 Task: Create a rule from the Recommended list, Task Added to this Project -> add SubTasks in the project BoostTech with SubTasks Gather and Analyse Requirements , Design and Implement Solution , System Test and UAT , Release to Production / Go Live
Action: Mouse moved to (853, 472)
Screenshot: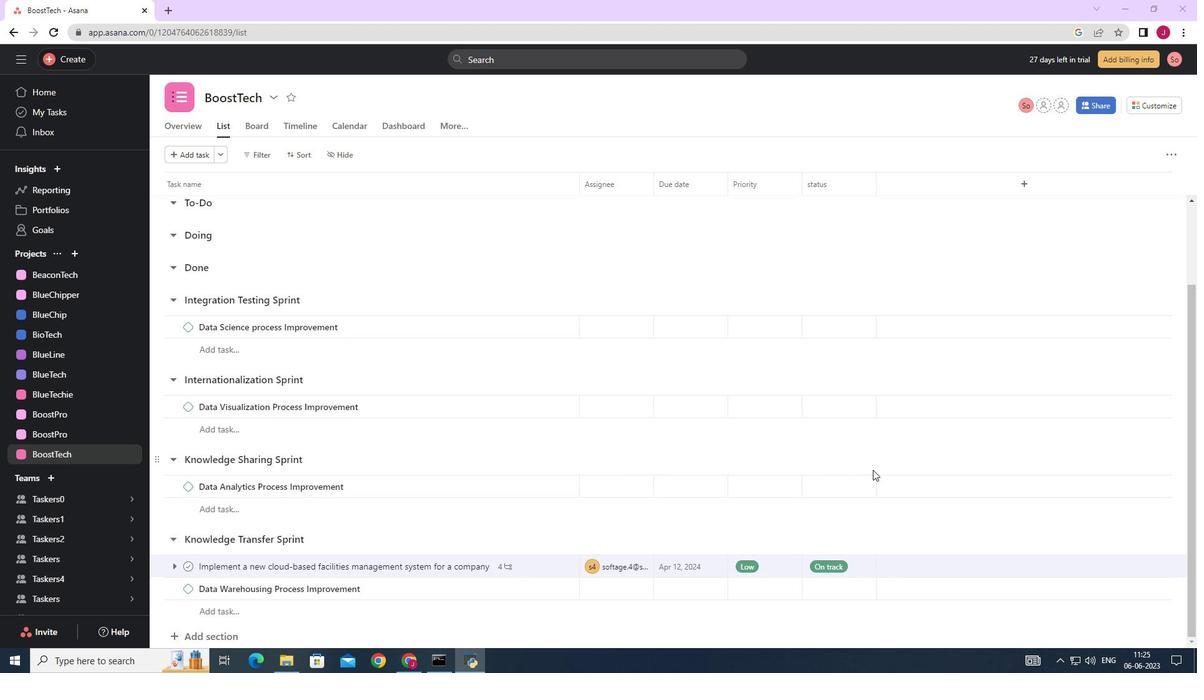 
Action: Mouse scrolled (853, 472) with delta (0, 0)
Screenshot: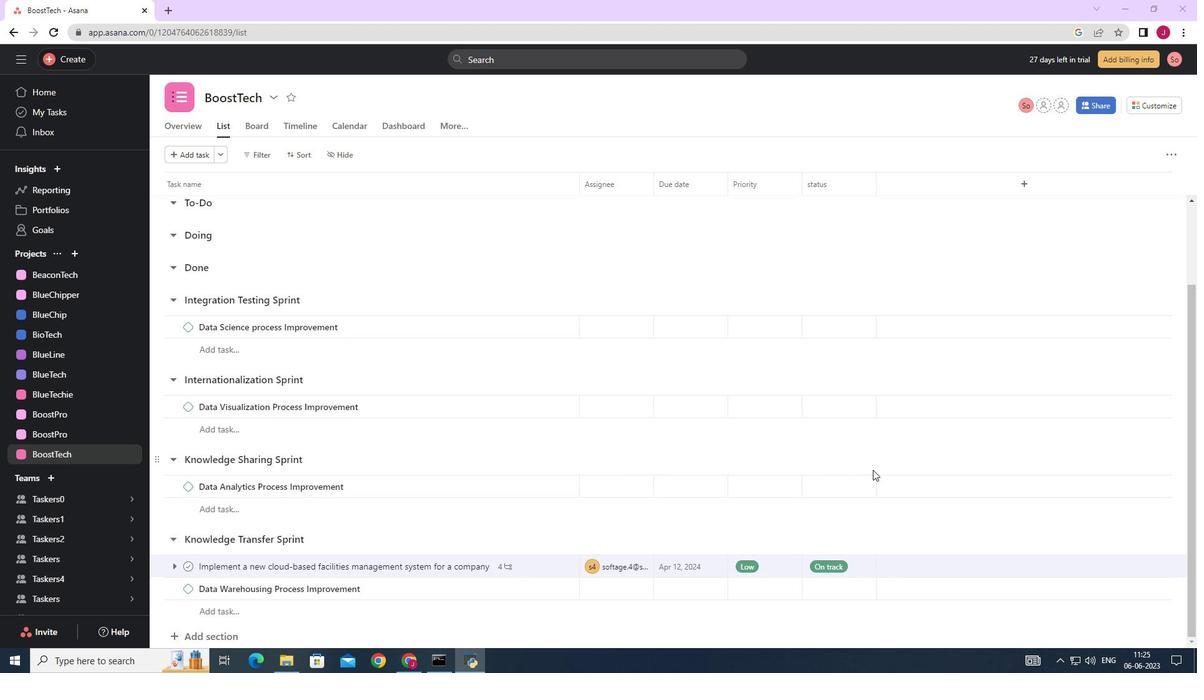 
Action: Mouse moved to (851, 474)
Screenshot: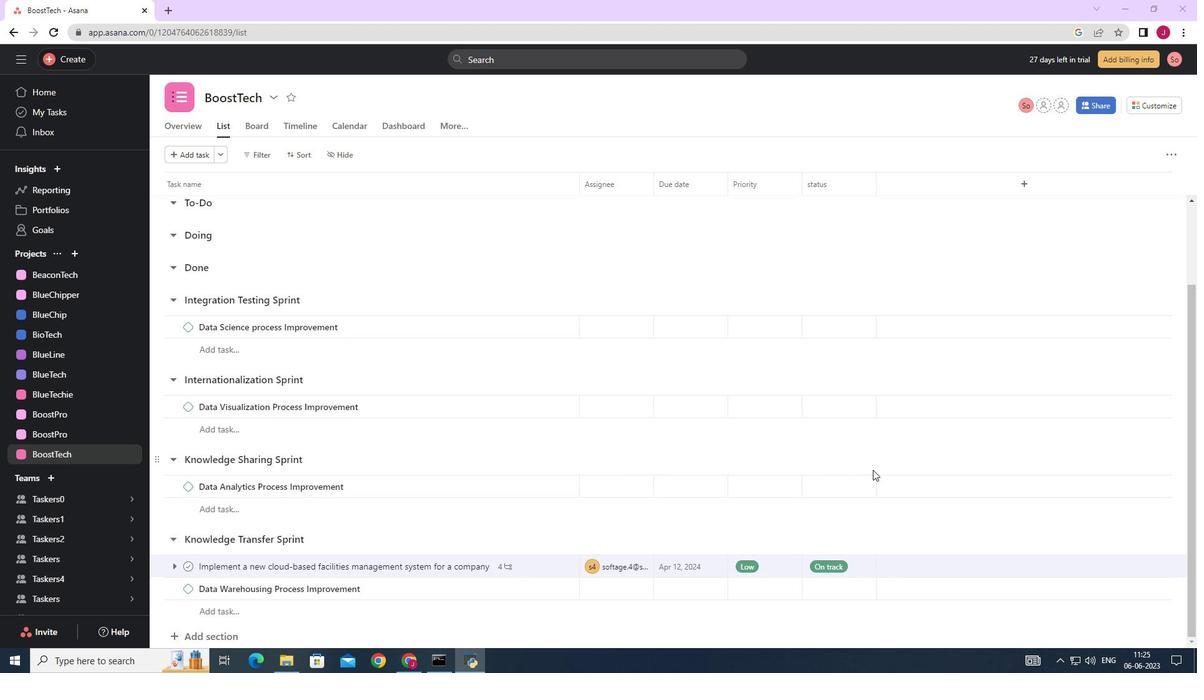 
Action: Mouse scrolled (851, 473) with delta (0, 0)
Screenshot: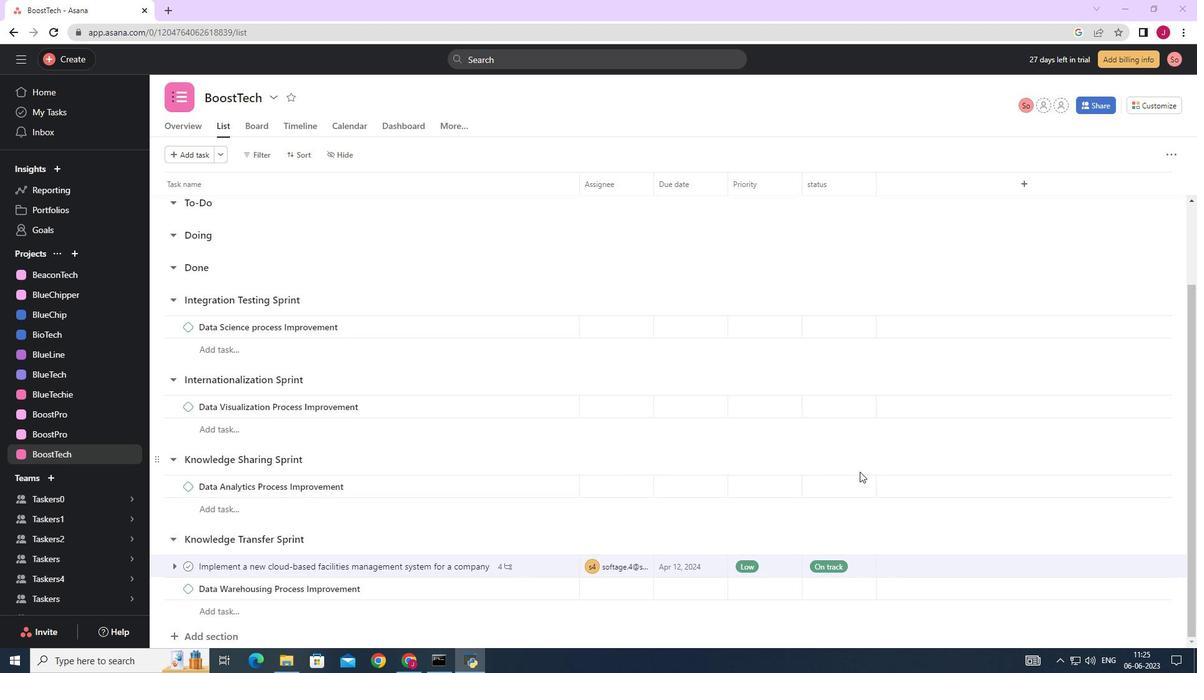 
Action: Mouse moved to (846, 475)
Screenshot: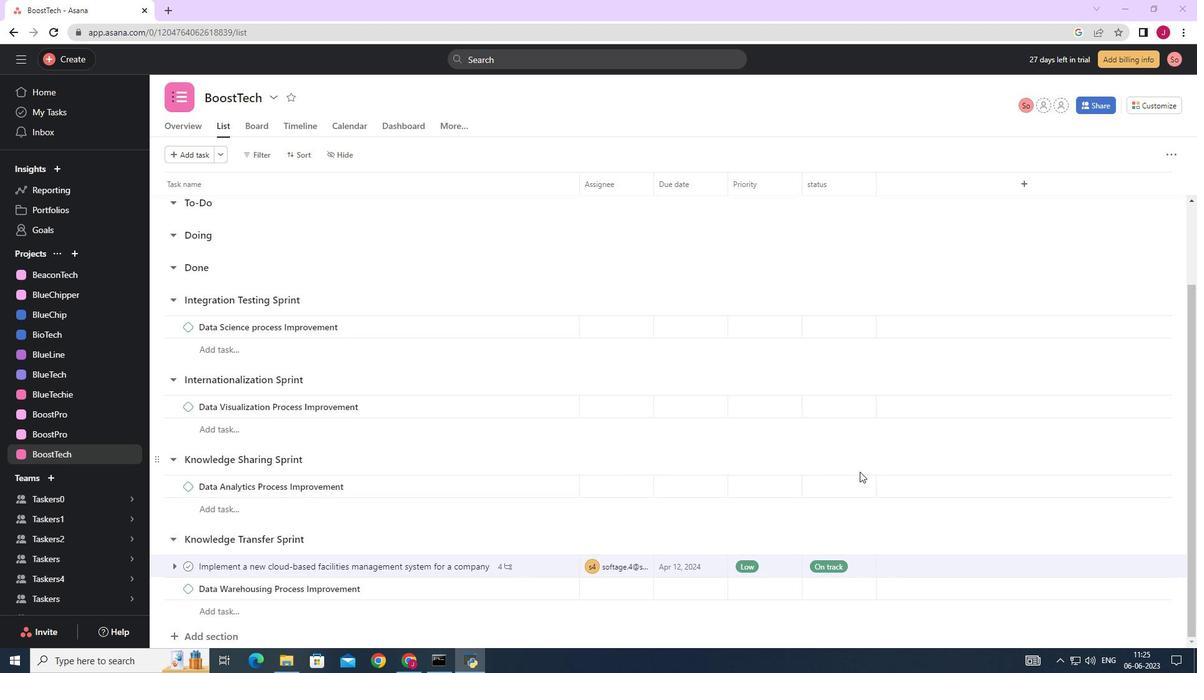 
Action: Mouse scrolled (846, 474) with delta (0, 0)
Screenshot: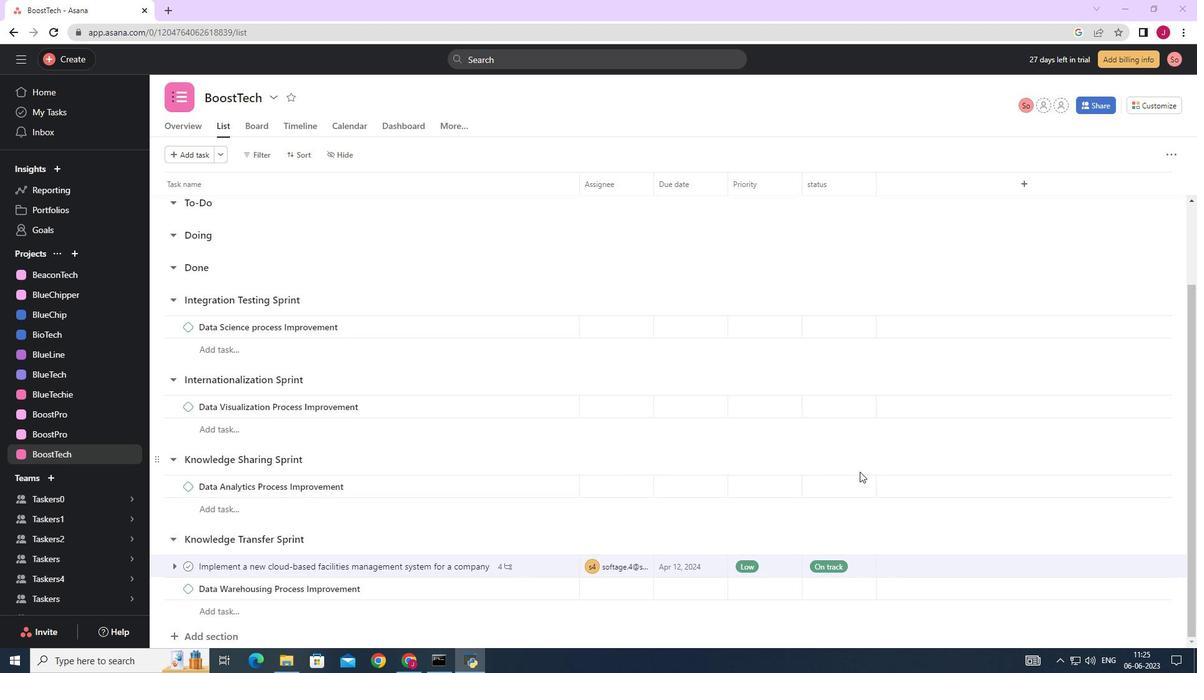 
Action: Mouse moved to (844, 475)
Screenshot: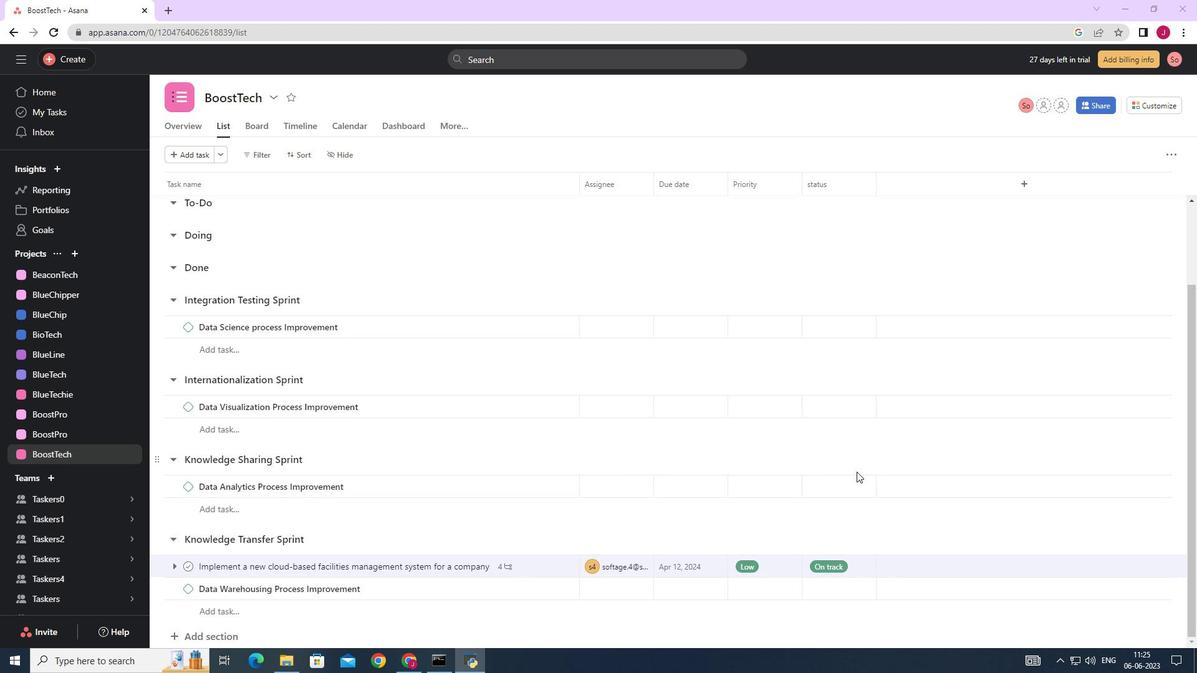 
Action: Mouse scrolled (844, 474) with delta (0, 0)
Screenshot: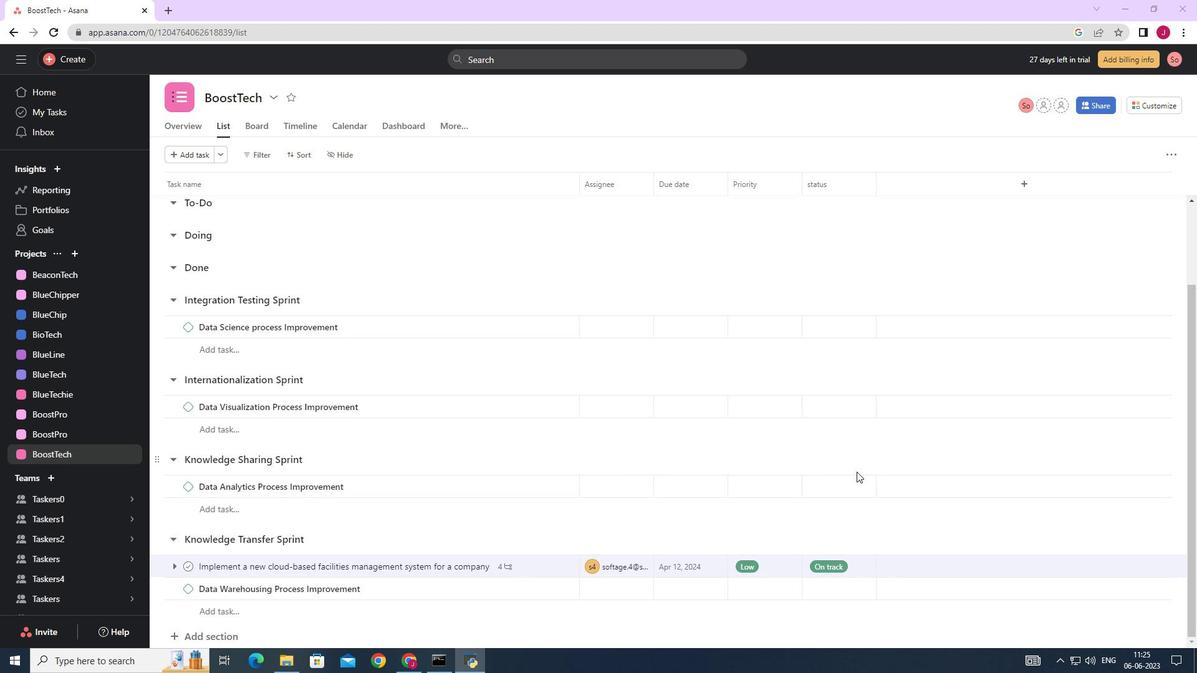 
Action: Mouse moved to (843, 475)
Screenshot: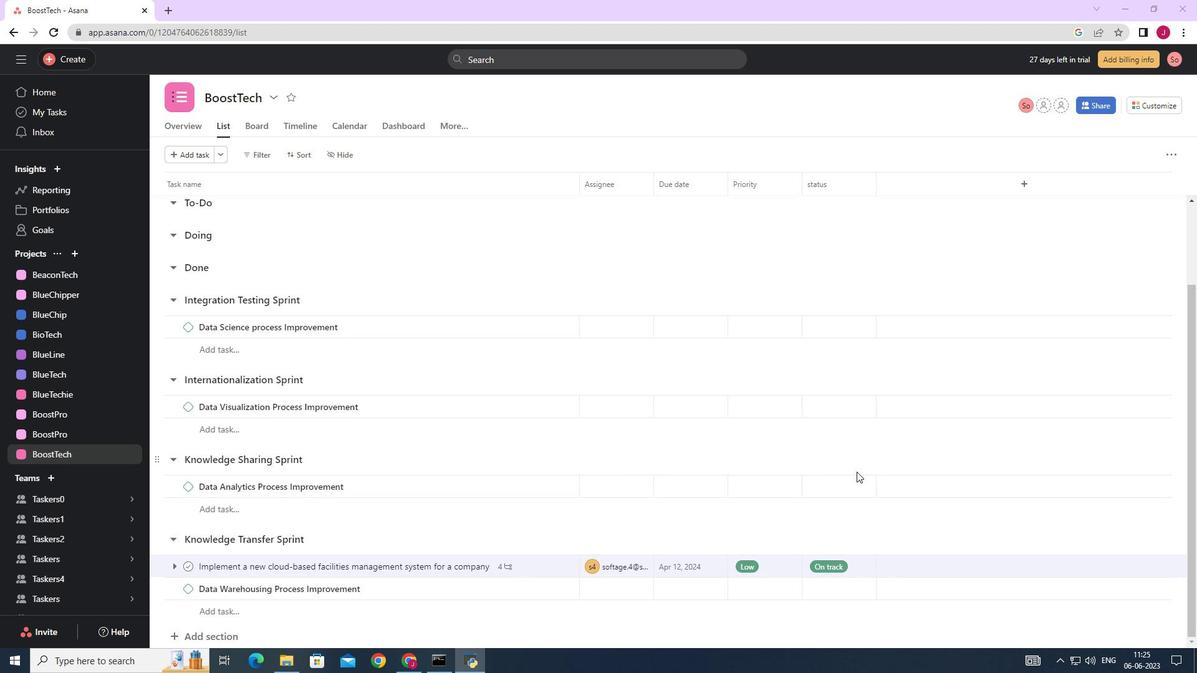 
Action: Mouse scrolled (843, 474) with delta (0, 0)
Screenshot: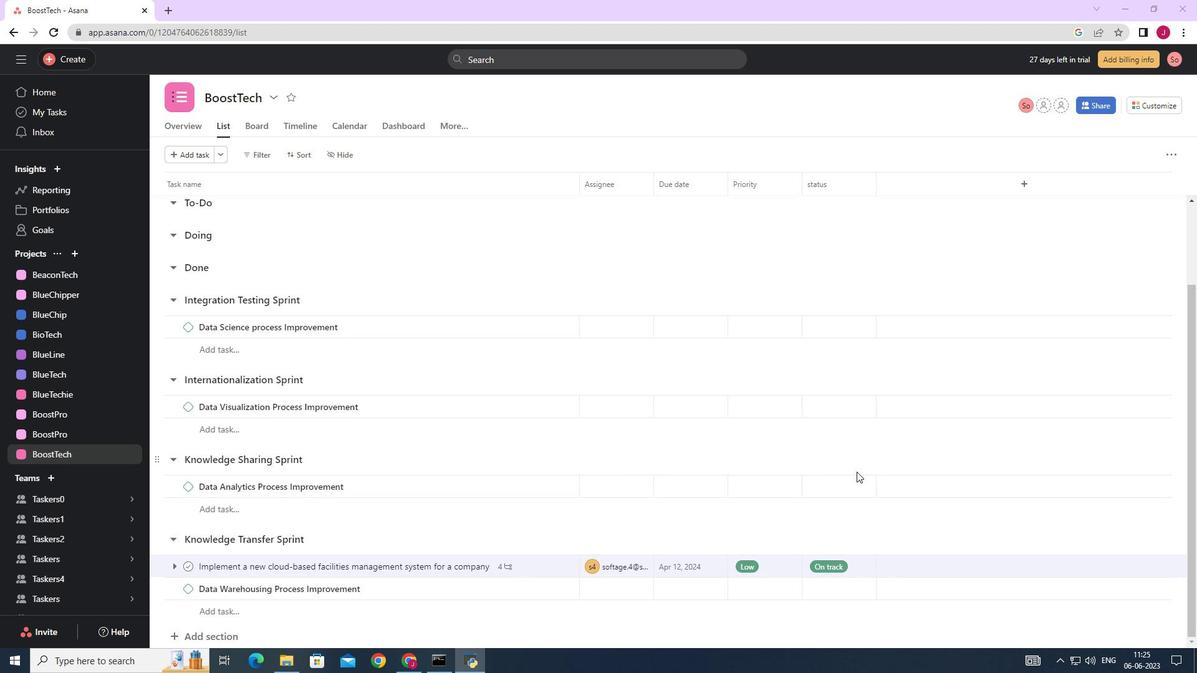 
Action: Mouse moved to (517, 397)
Screenshot: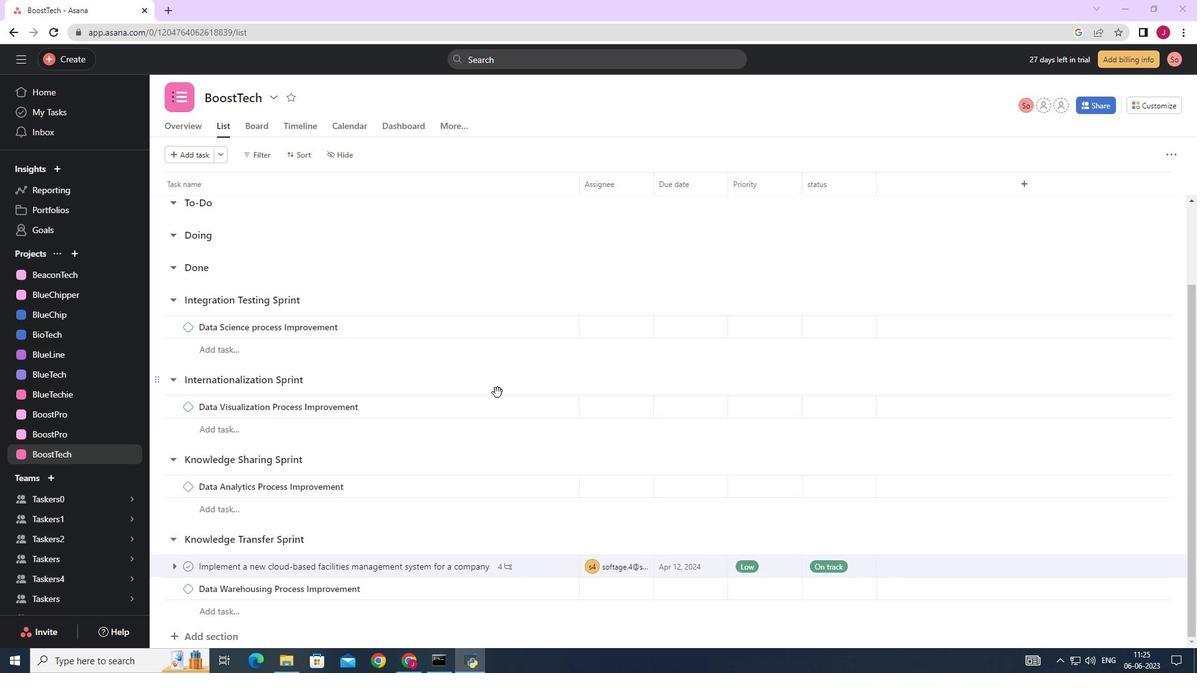 
Action: Mouse scrolled (517, 398) with delta (0, 0)
Screenshot: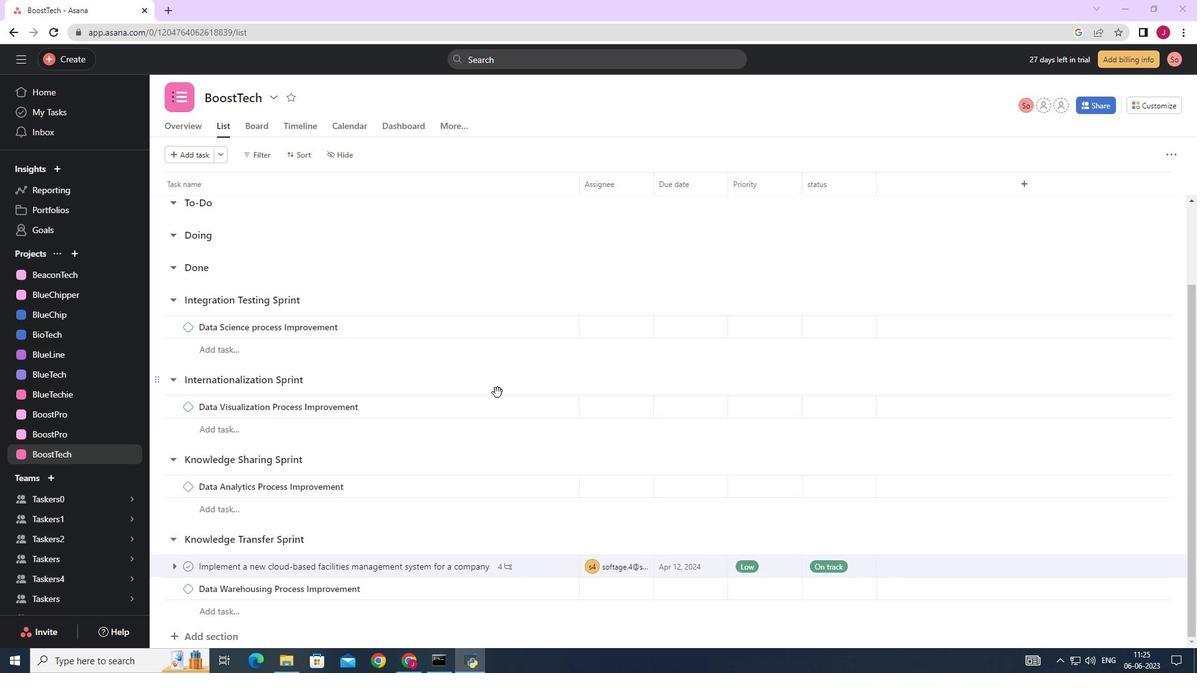 
Action: Mouse scrolled (517, 398) with delta (0, 0)
Screenshot: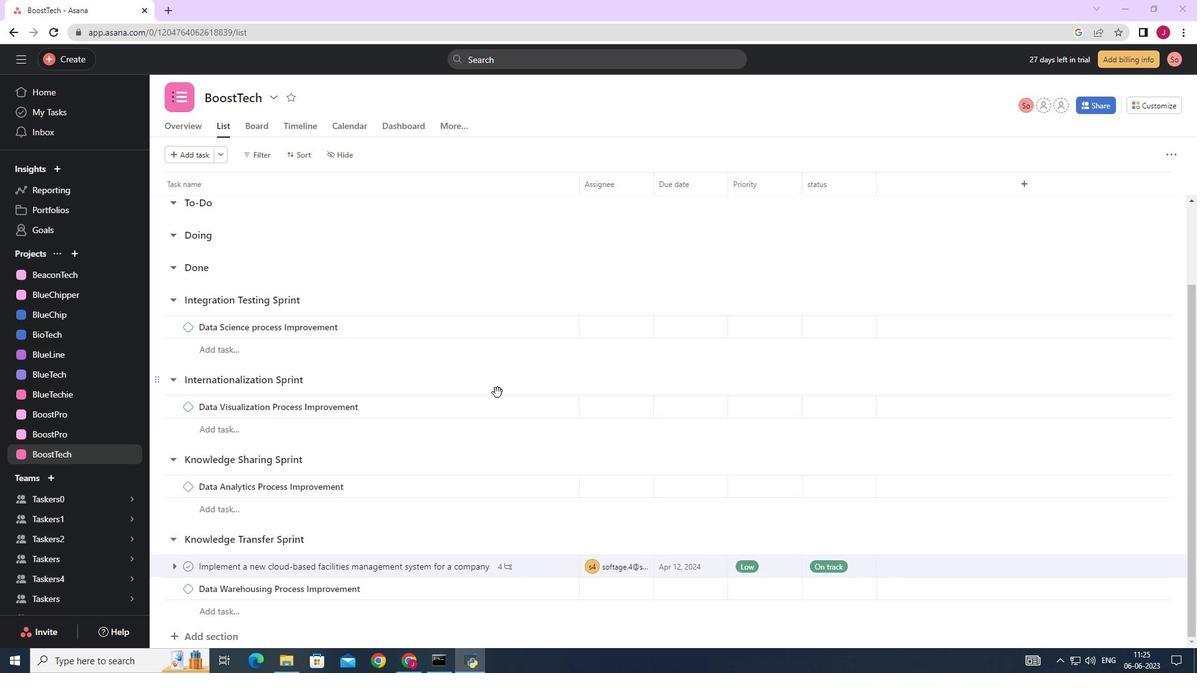 
Action: Mouse moved to (1162, 157)
Screenshot: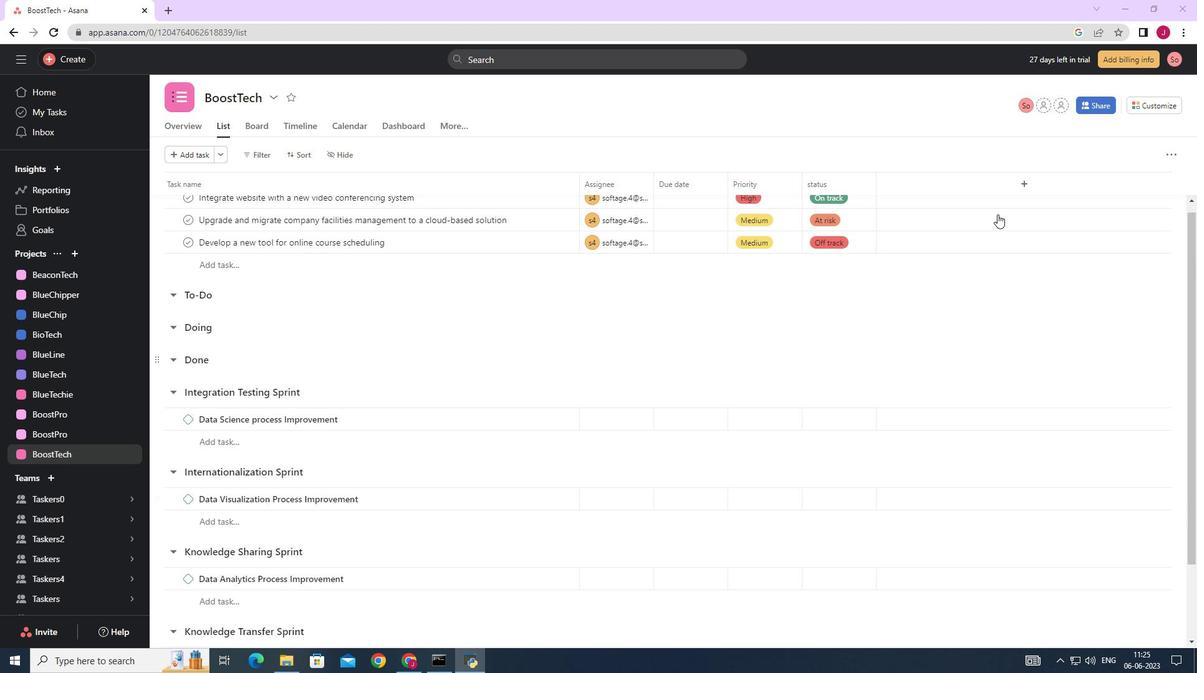 
Action: Mouse scrolled (1162, 157) with delta (0, 0)
Screenshot: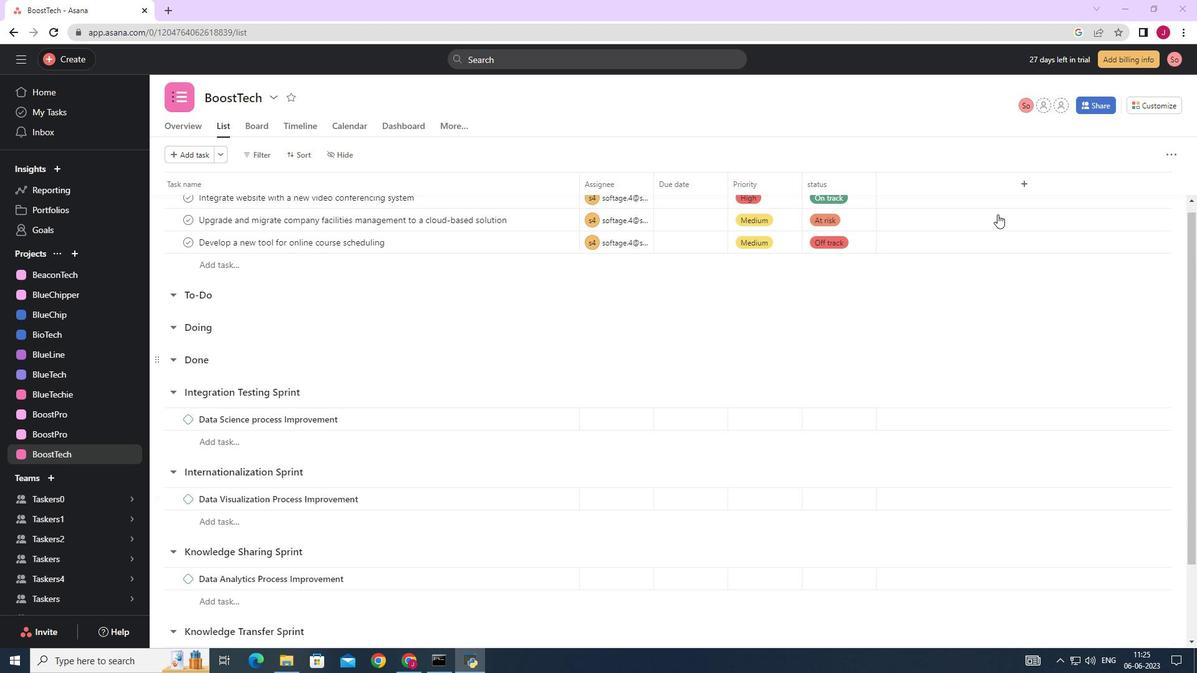 
Action: Mouse scrolled (1162, 157) with delta (0, 0)
Screenshot: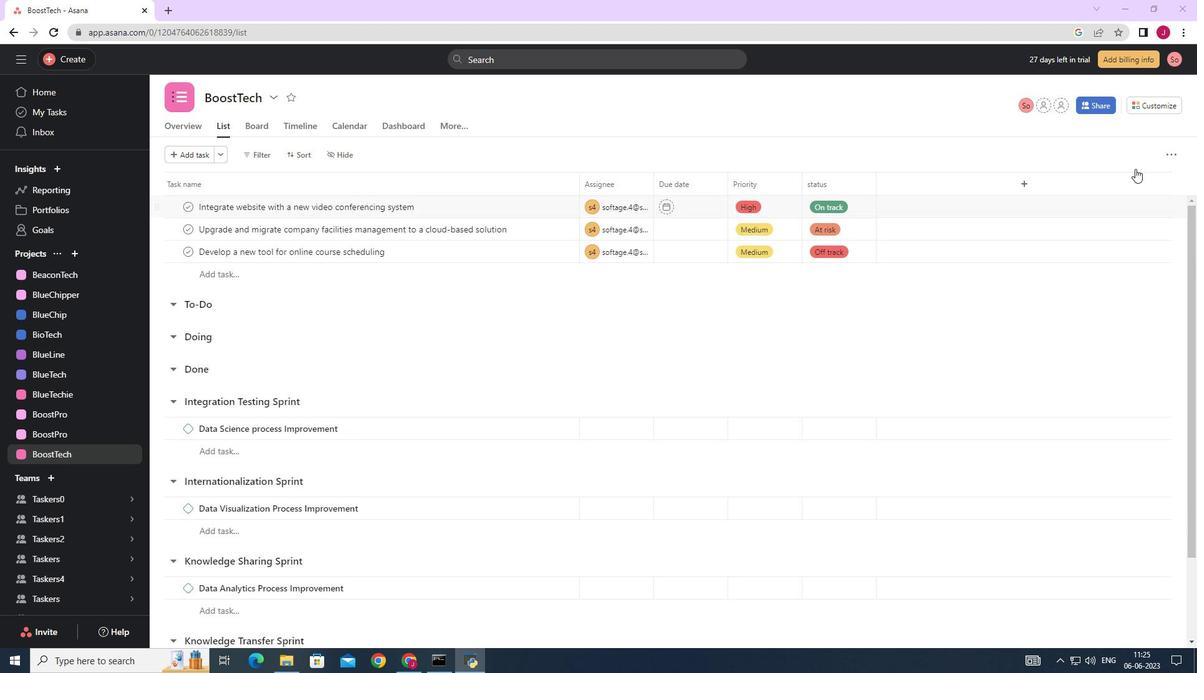 
Action: Mouse moved to (1164, 157)
Screenshot: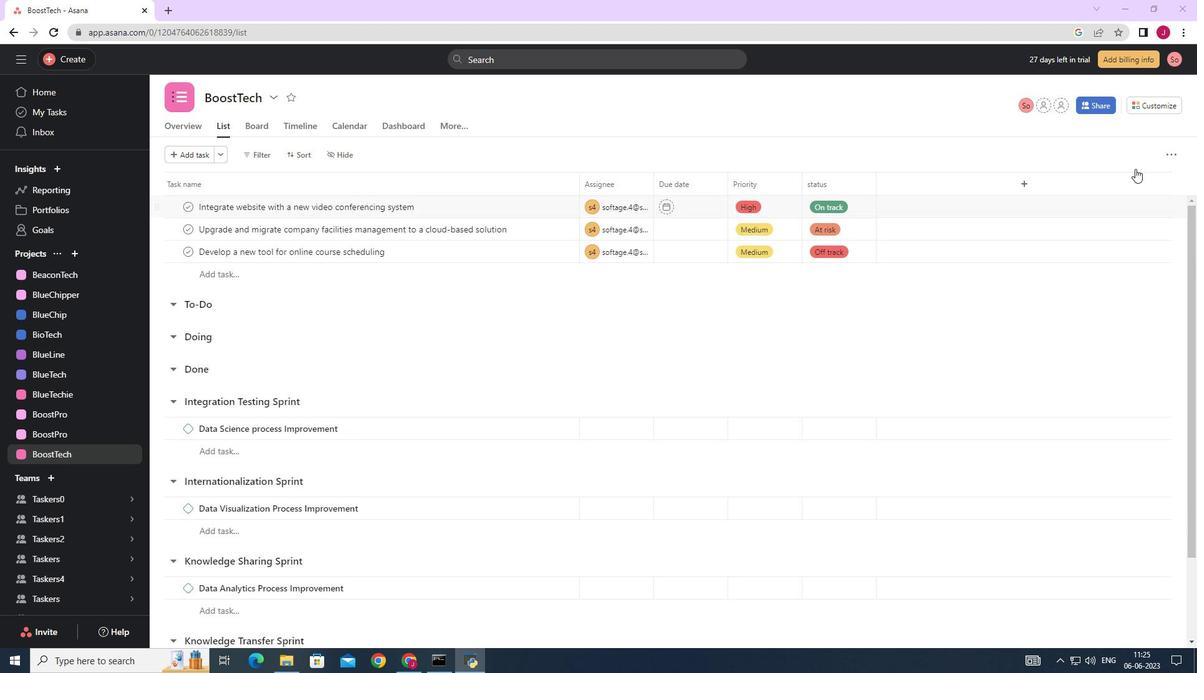 
Action: Mouse scrolled (1164, 157) with delta (0, 0)
Screenshot: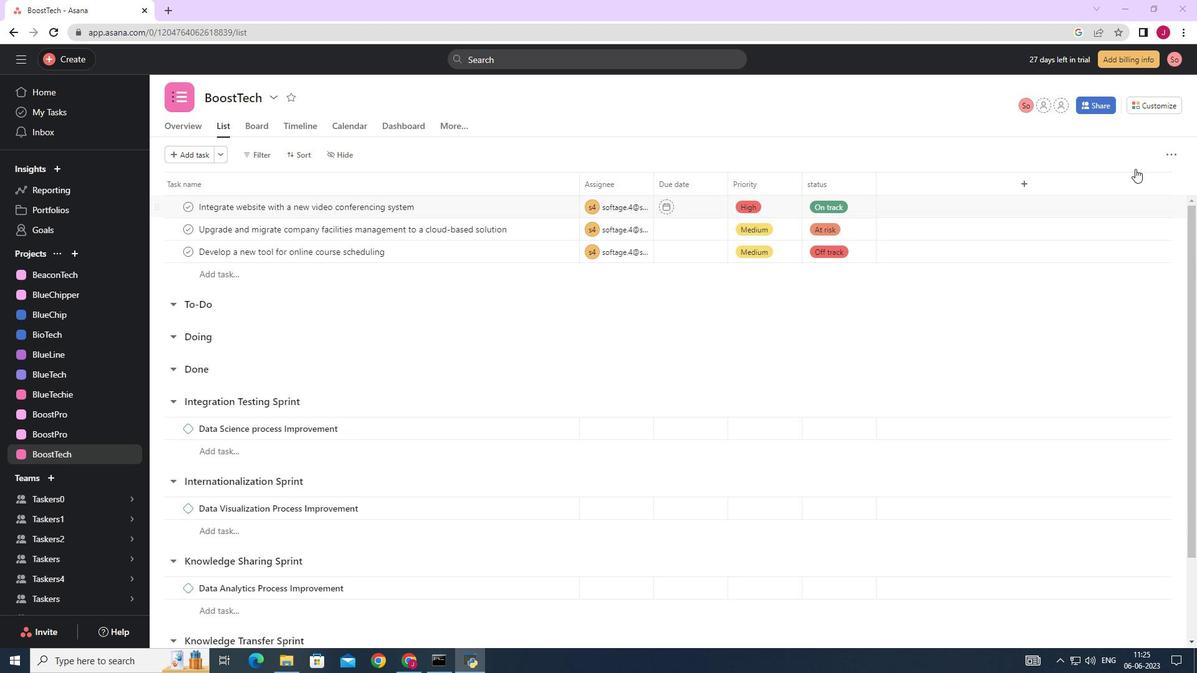 
Action: Mouse moved to (1166, 159)
Screenshot: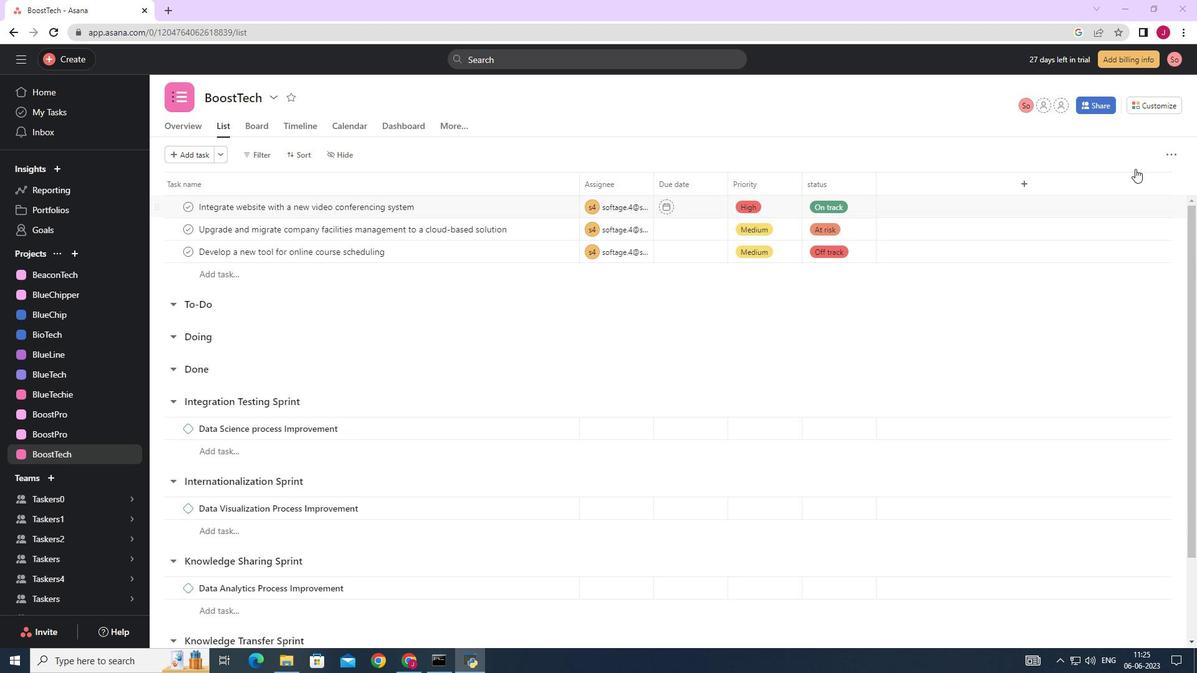 
Action: Mouse scrolled (1166, 159) with delta (0, 0)
Screenshot: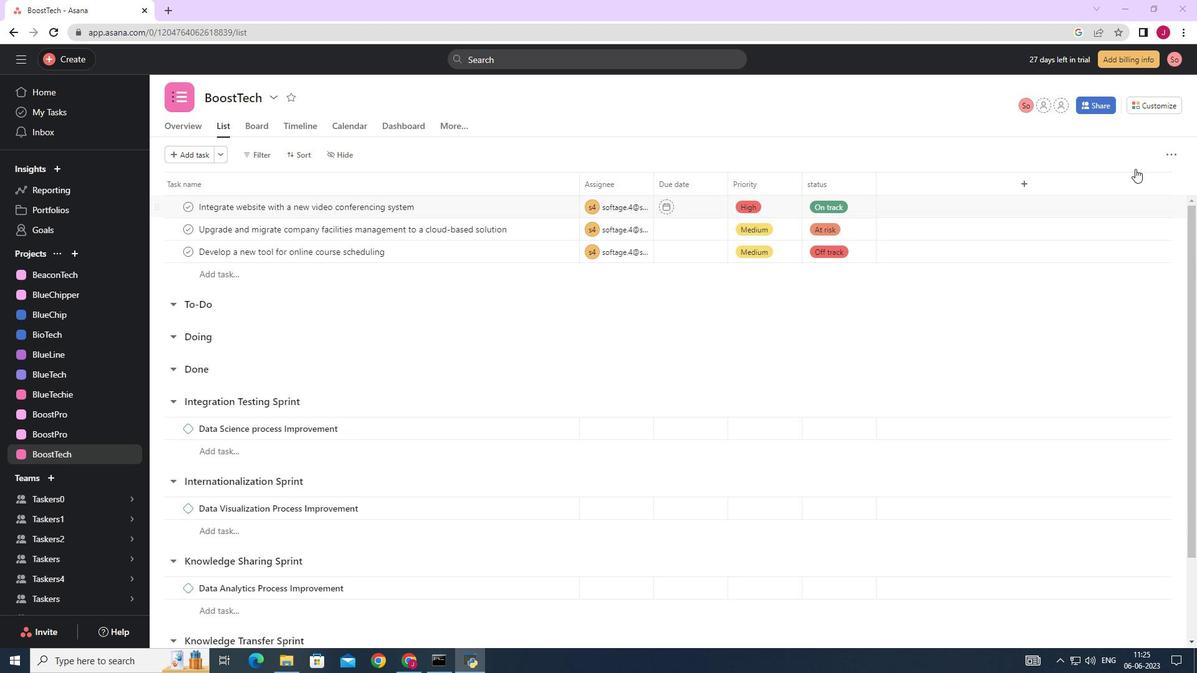 
Action: Mouse moved to (1163, 109)
Screenshot: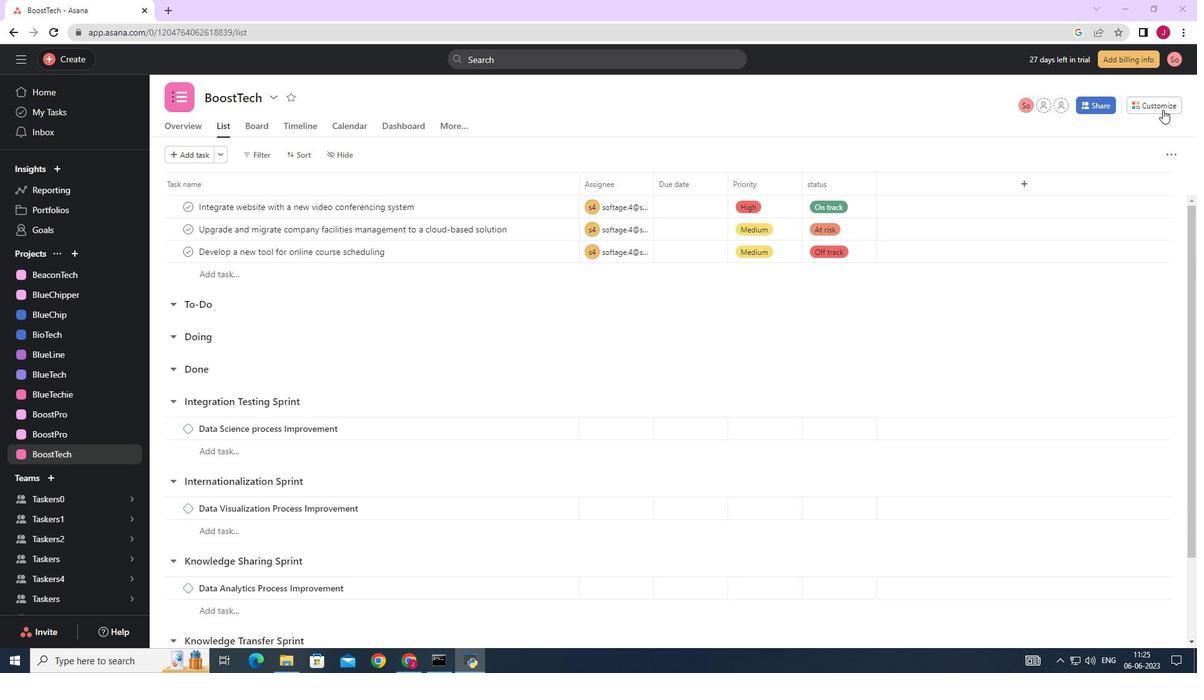 
Action: Mouse pressed left at (1163, 109)
Screenshot: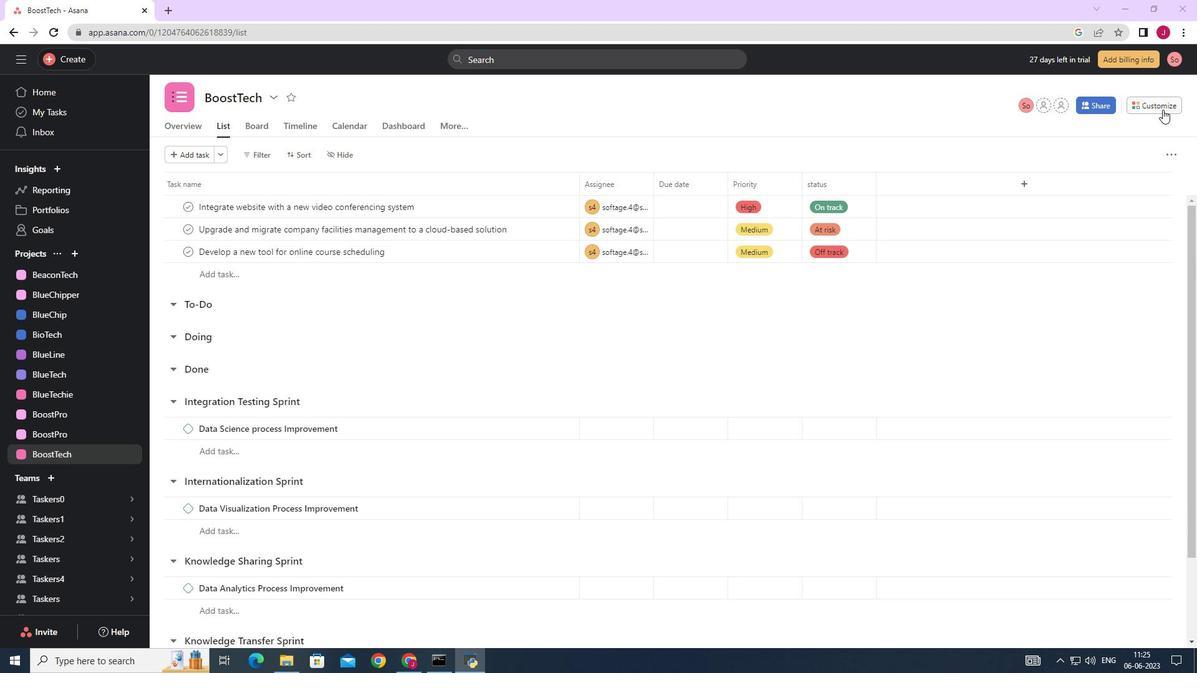 
Action: Mouse moved to (938, 272)
Screenshot: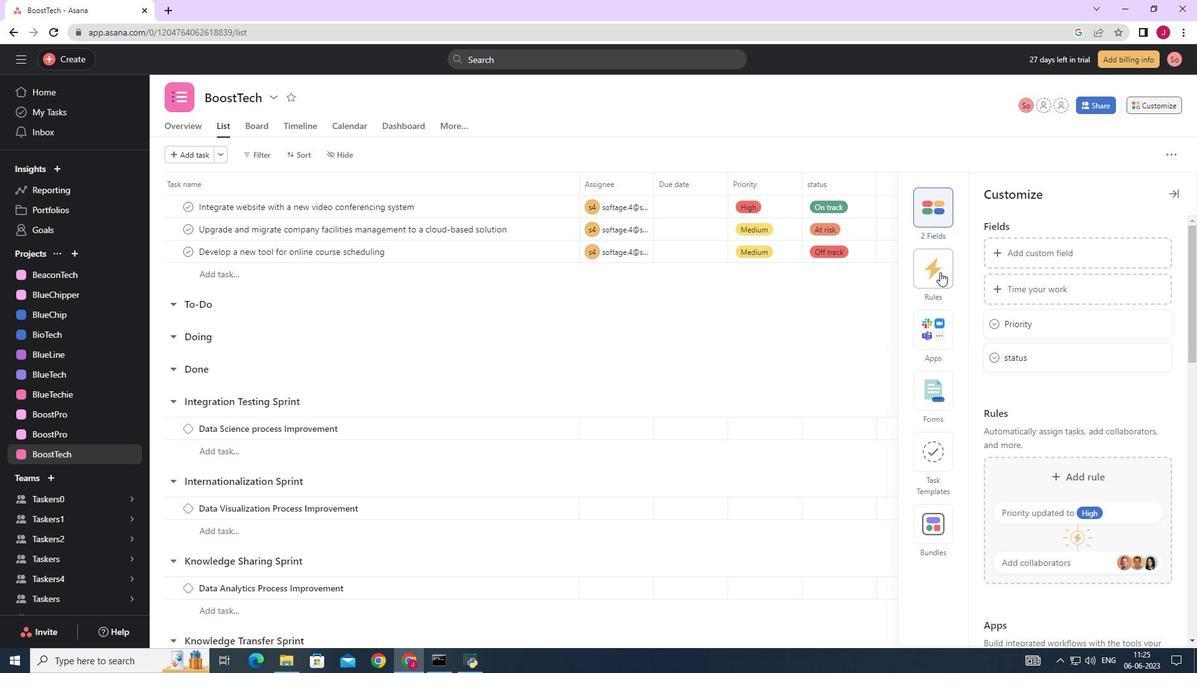 
Action: Mouse pressed left at (938, 272)
Screenshot: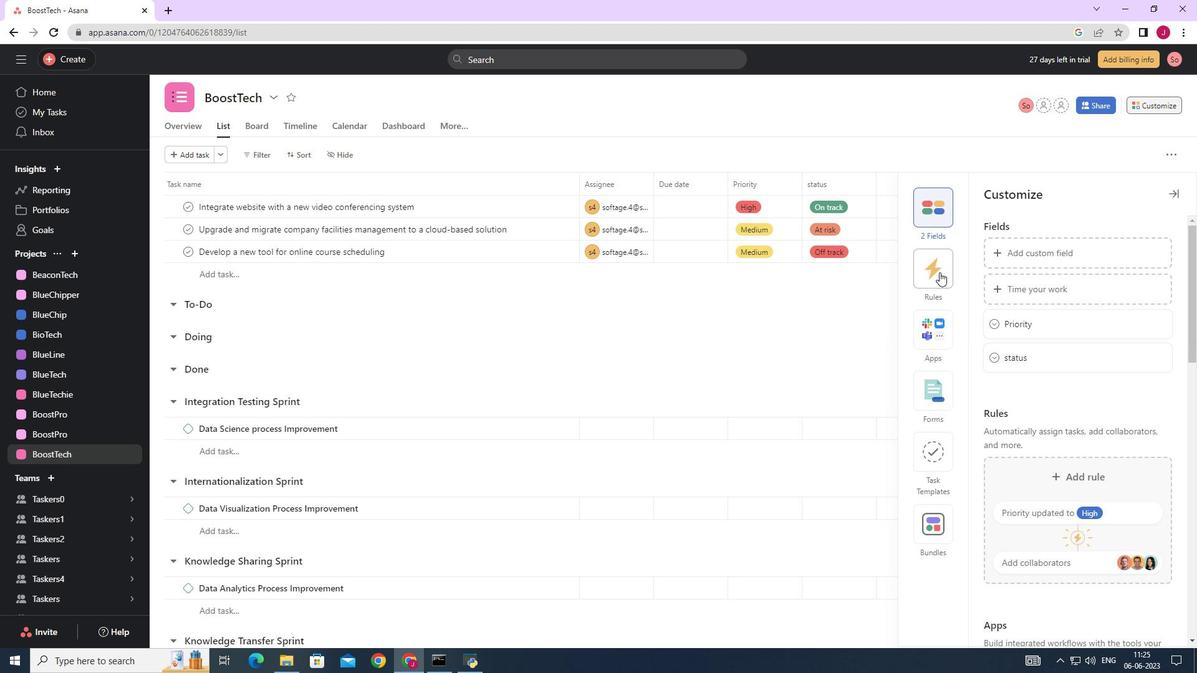 
Action: Mouse moved to (1059, 284)
Screenshot: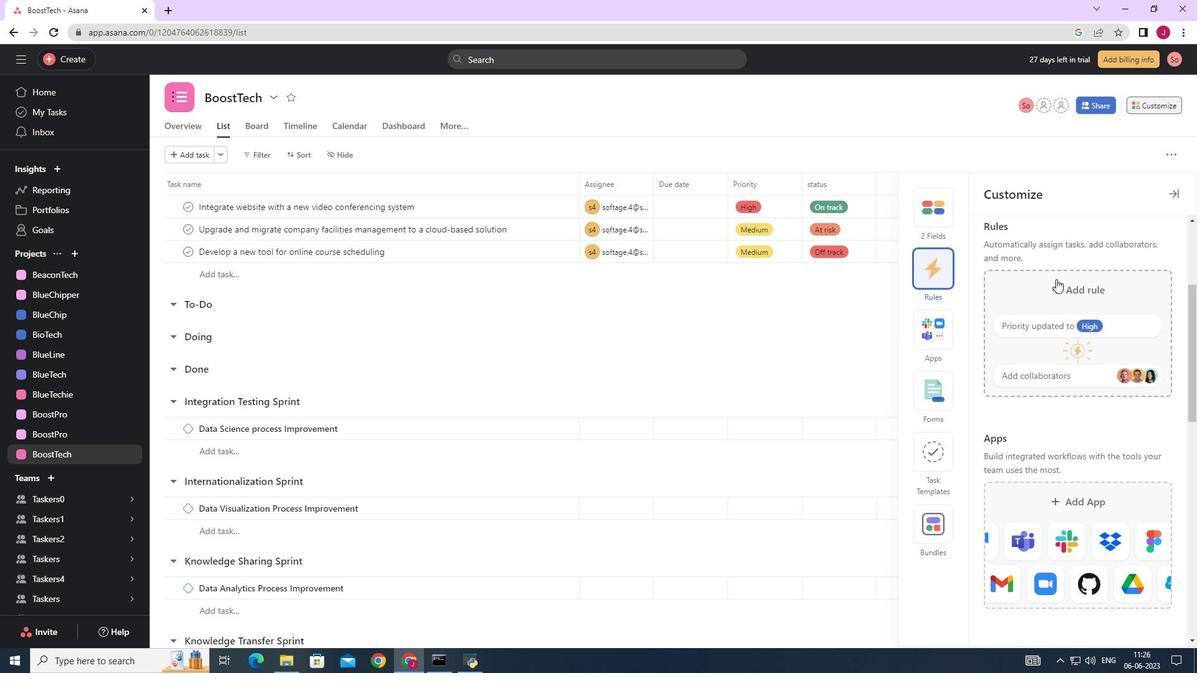 
Action: Mouse pressed left at (1058, 283)
Screenshot: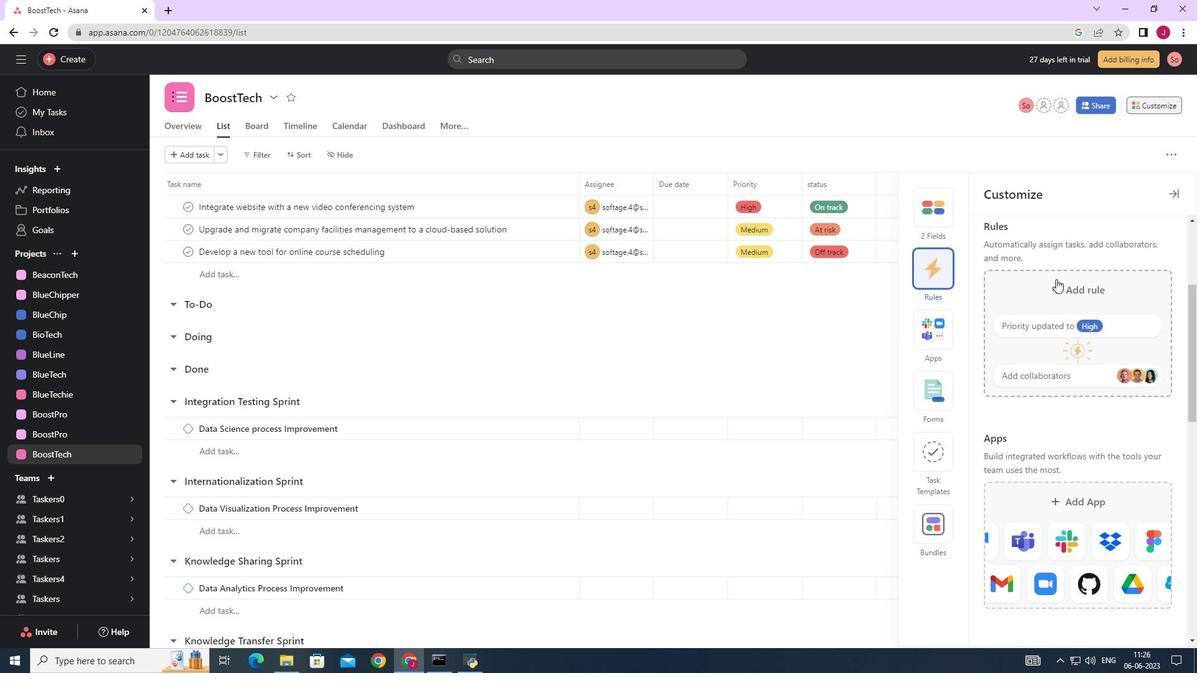 
Action: Mouse moved to (516, 180)
Screenshot: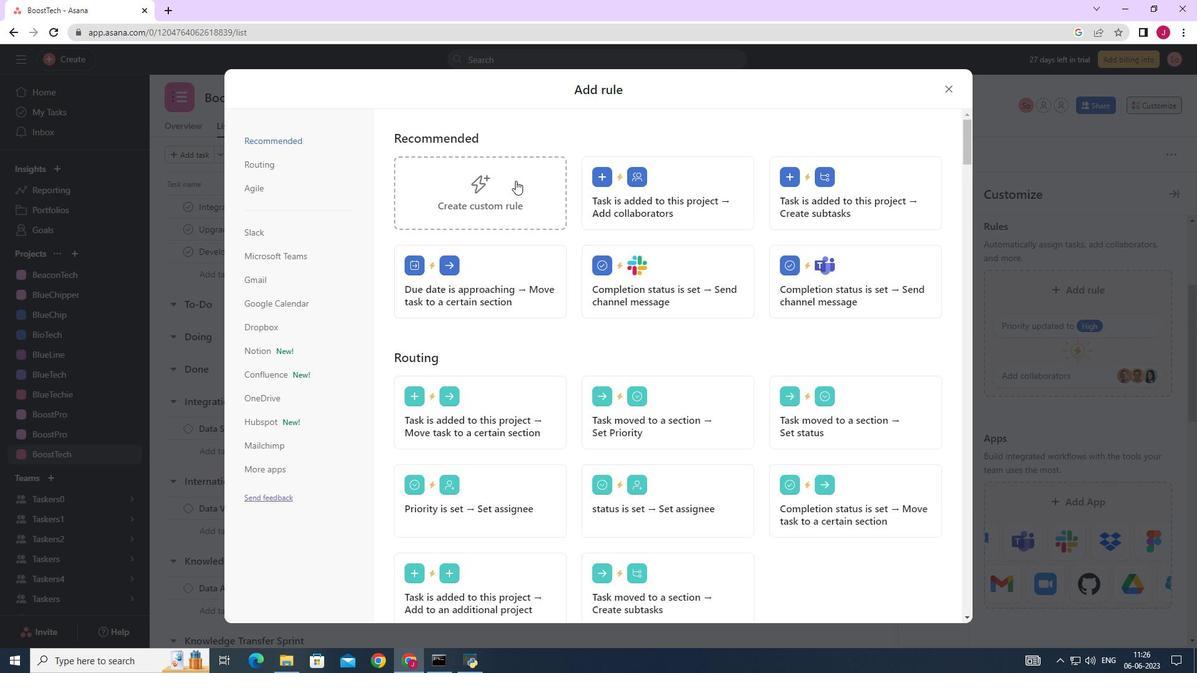 
Action: Mouse pressed left at (516, 180)
Screenshot: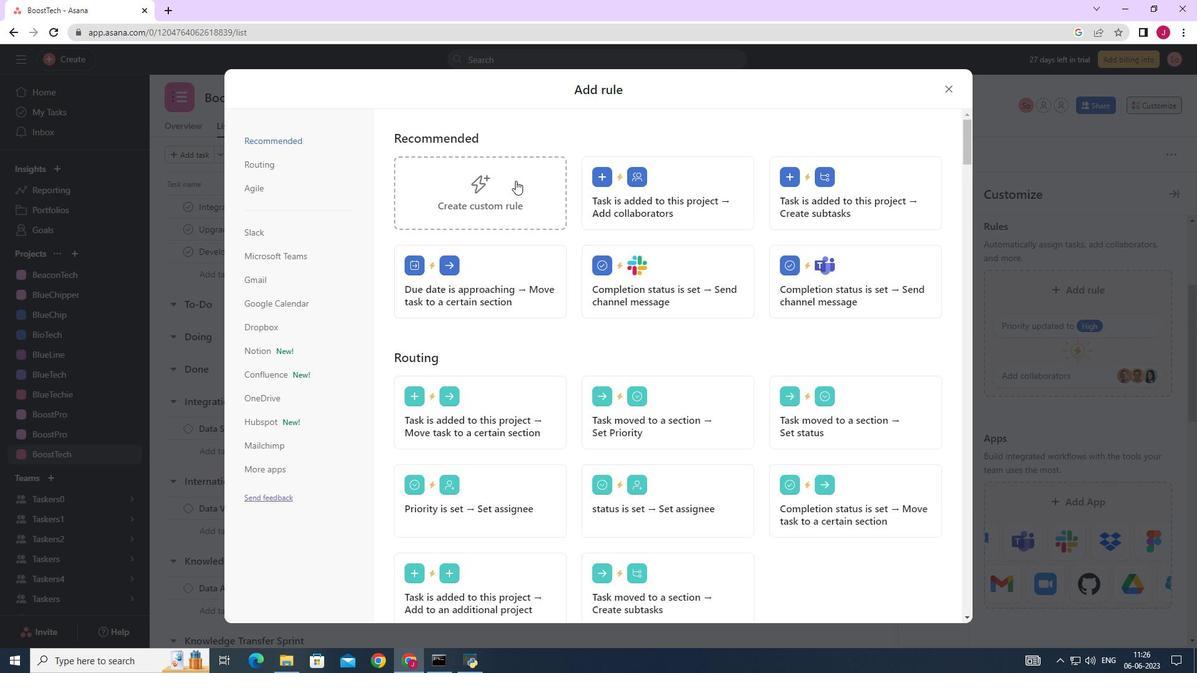 
Action: Mouse moved to (578, 324)
Screenshot: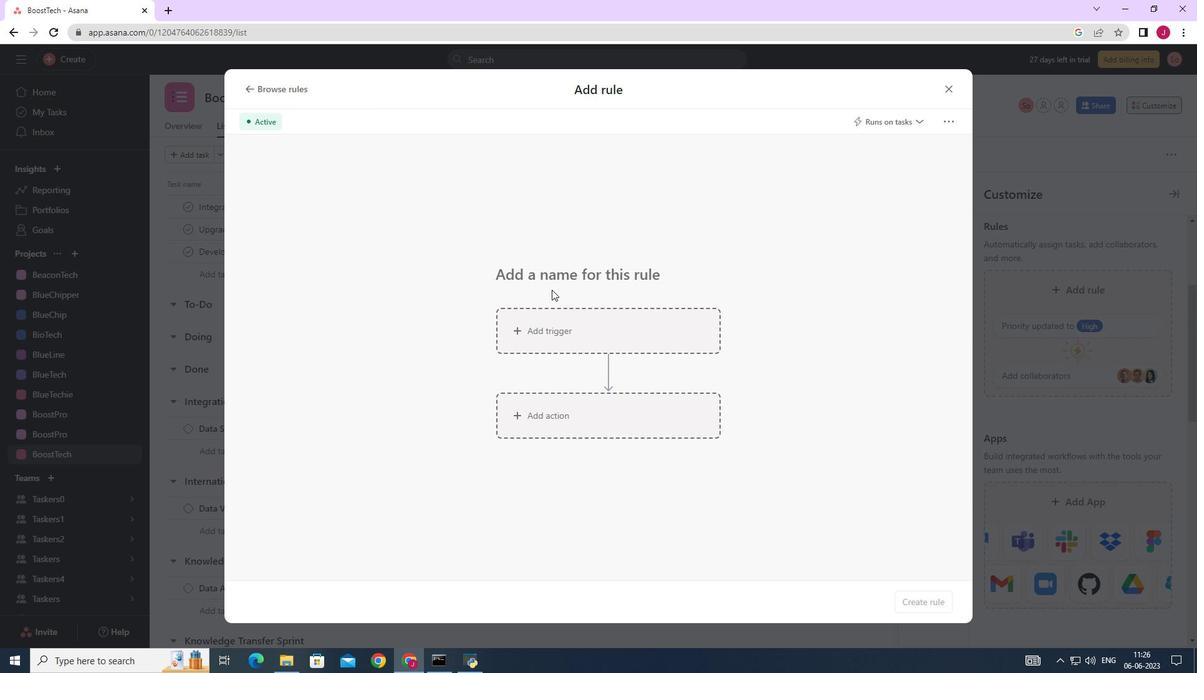 
Action: Mouse pressed left at (578, 324)
Screenshot: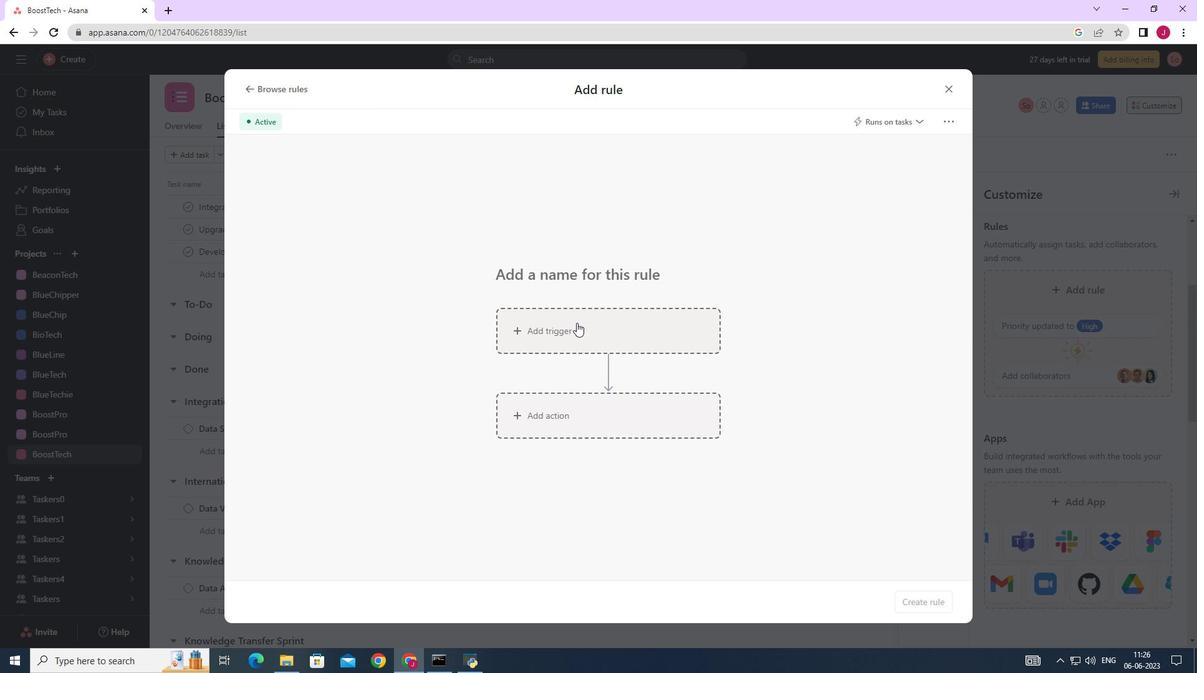 
Action: Mouse moved to (518, 412)
Screenshot: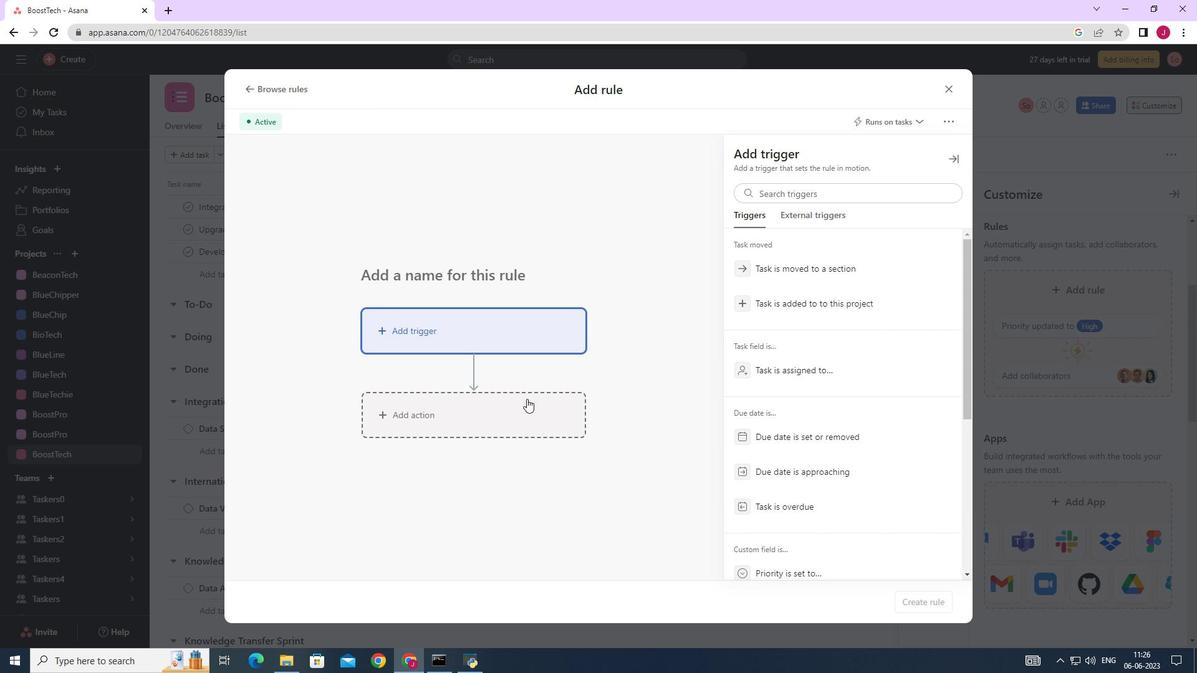 
Action: Mouse pressed left at (518, 412)
Screenshot: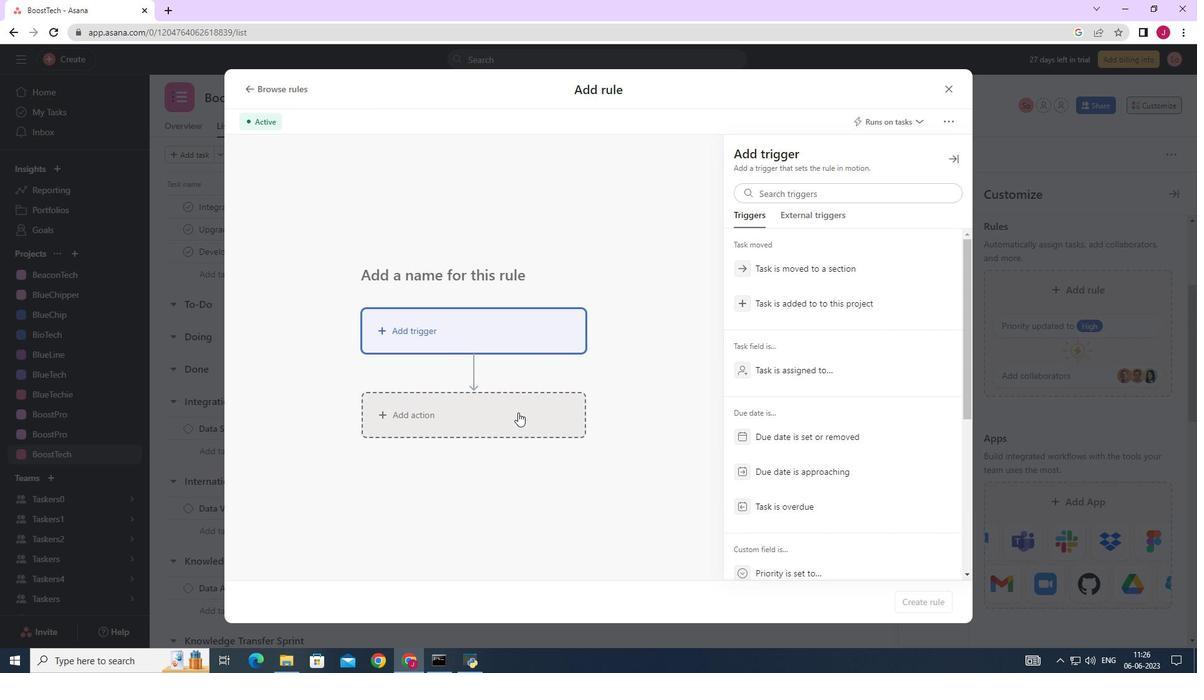 
Action: Mouse moved to (783, 323)
Screenshot: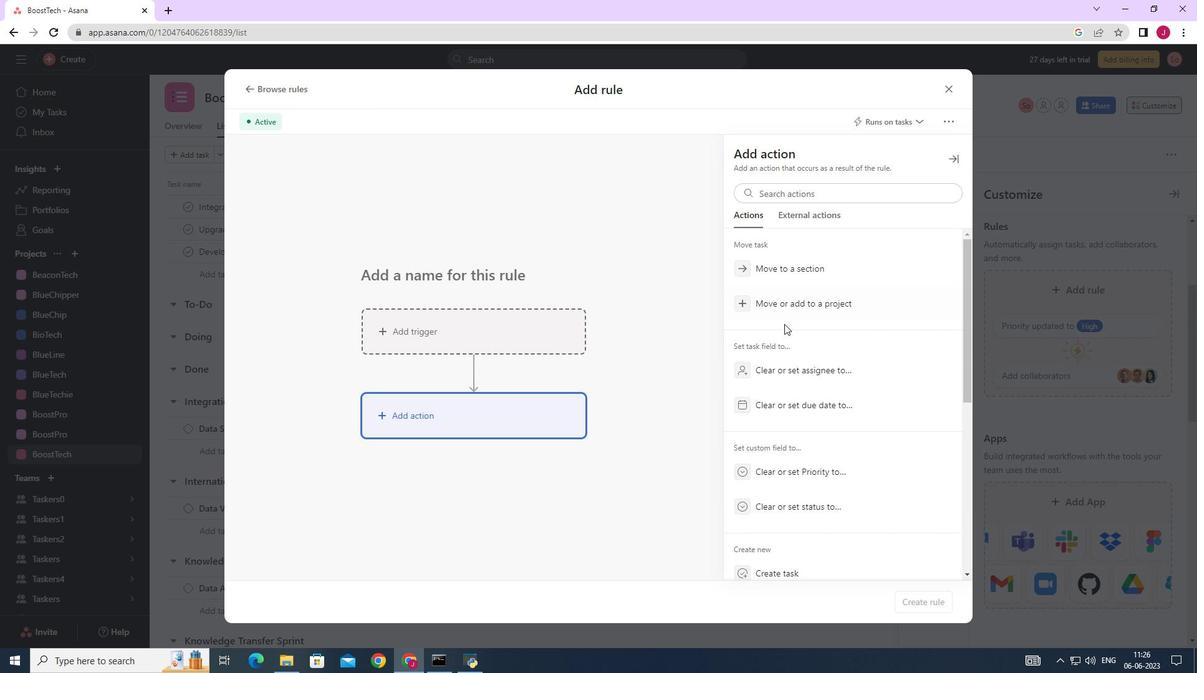 
Action: Mouse scrolled (783, 323) with delta (0, 0)
Screenshot: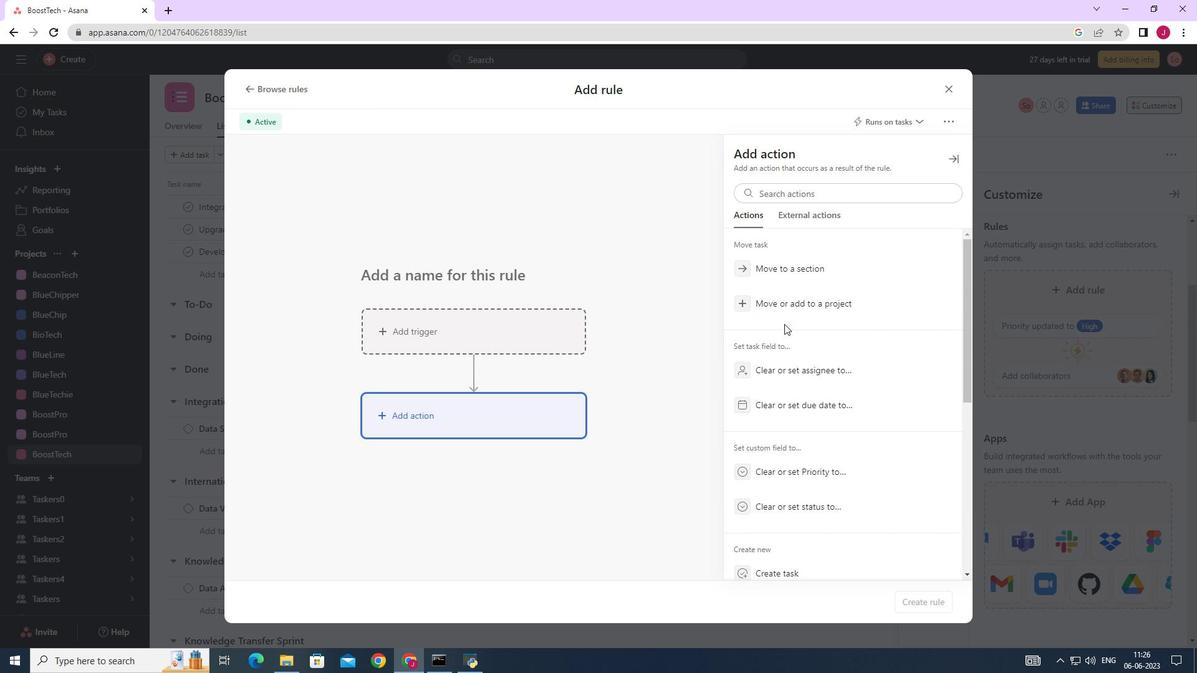 
Action: Mouse scrolled (783, 323) with delta (0, 0)
Screenshot: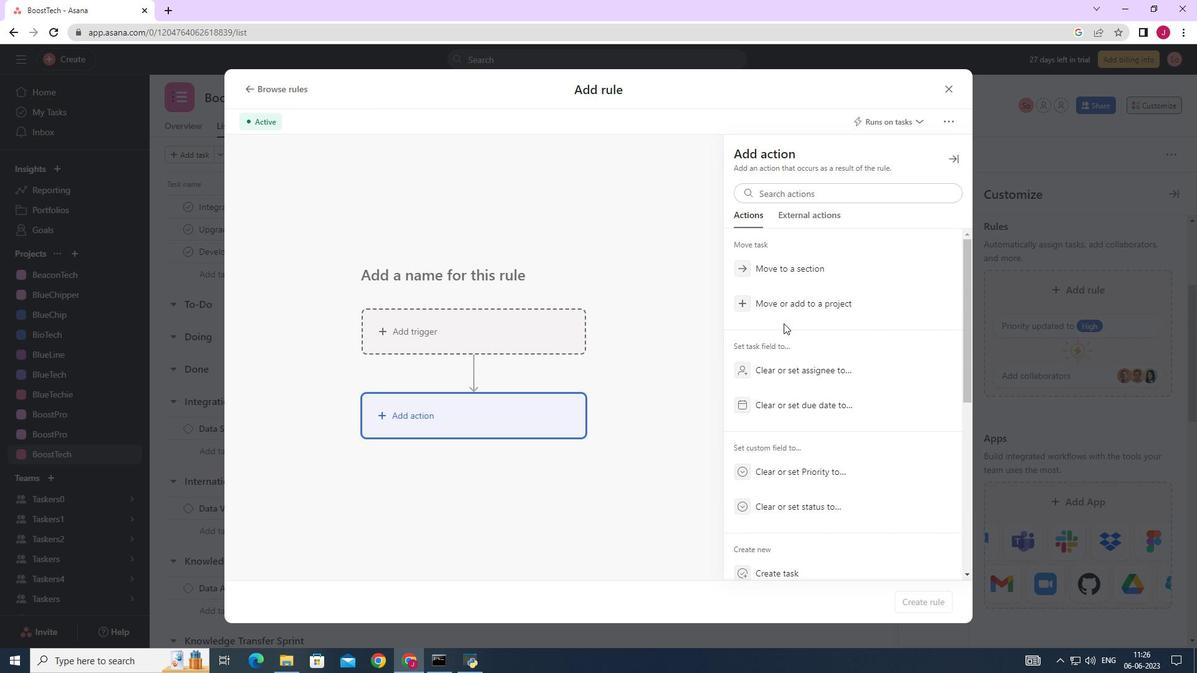 
Action: Mouse scrolled (783, 323) with delta (0, 0)
Screenshot: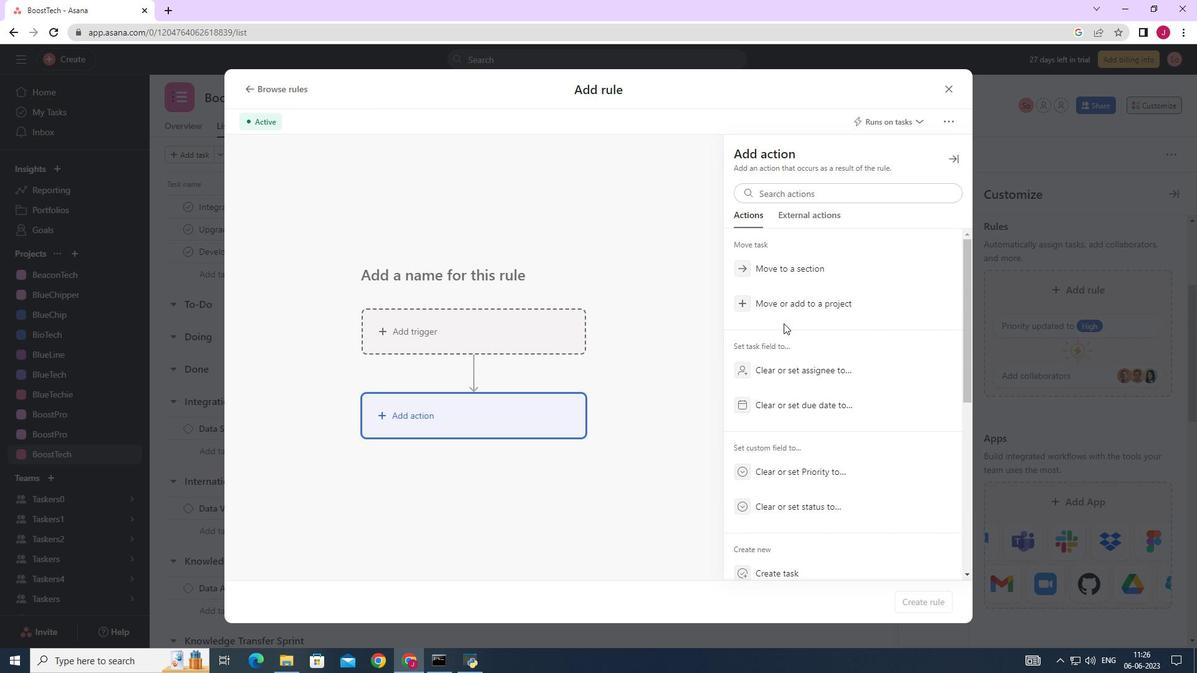 
Action: Mouse scrolled (783, 323) with delta (0, 0)
Screenshot: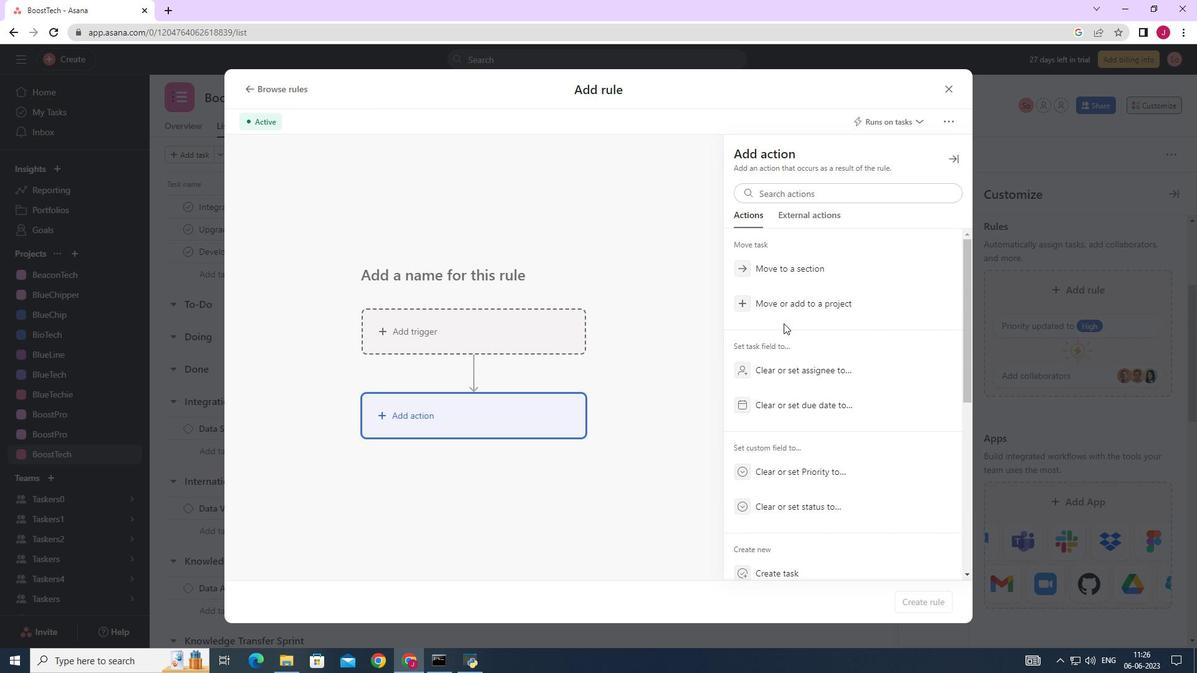 
Action: Mouse moved to (787, 361)
Screenshot: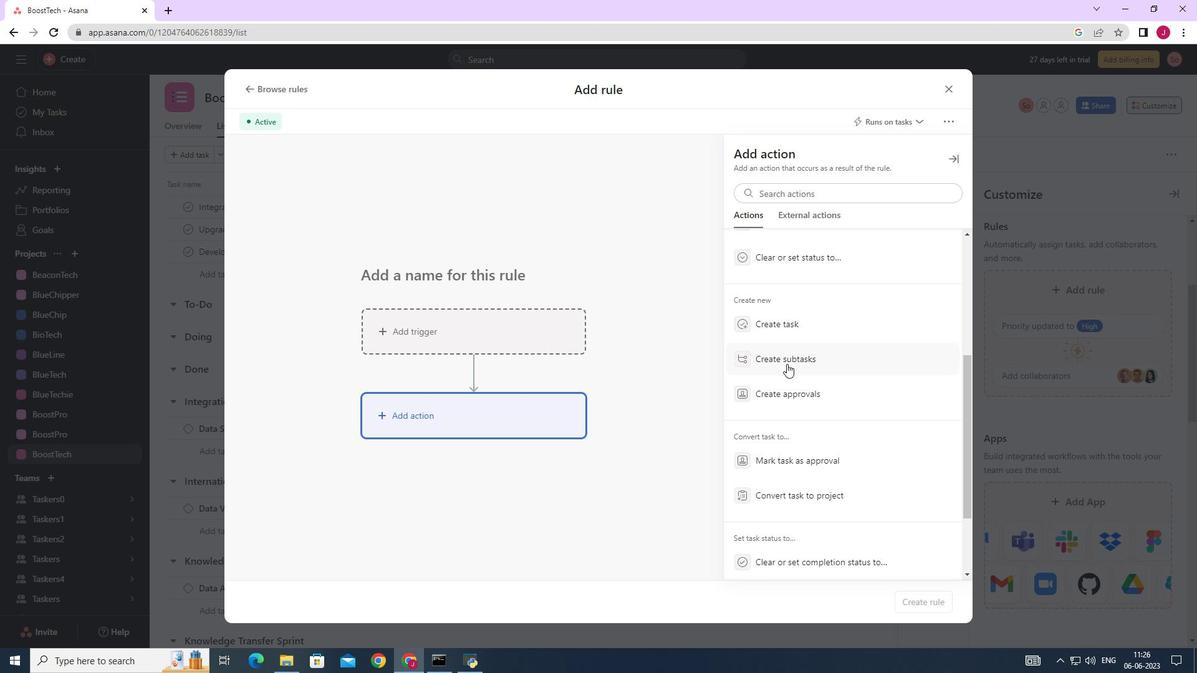 
Action: Mouse pressed left at (787, 361)
Screenshot: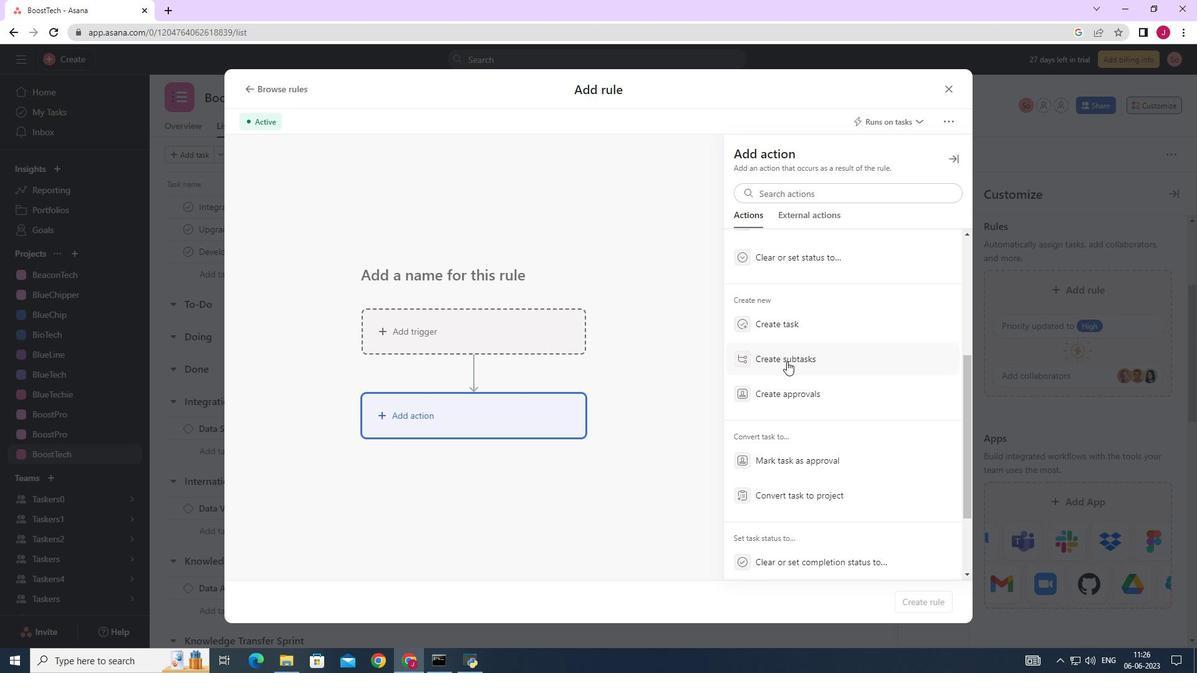 
Action: Mouse moved to (754, 210)
Screenshot: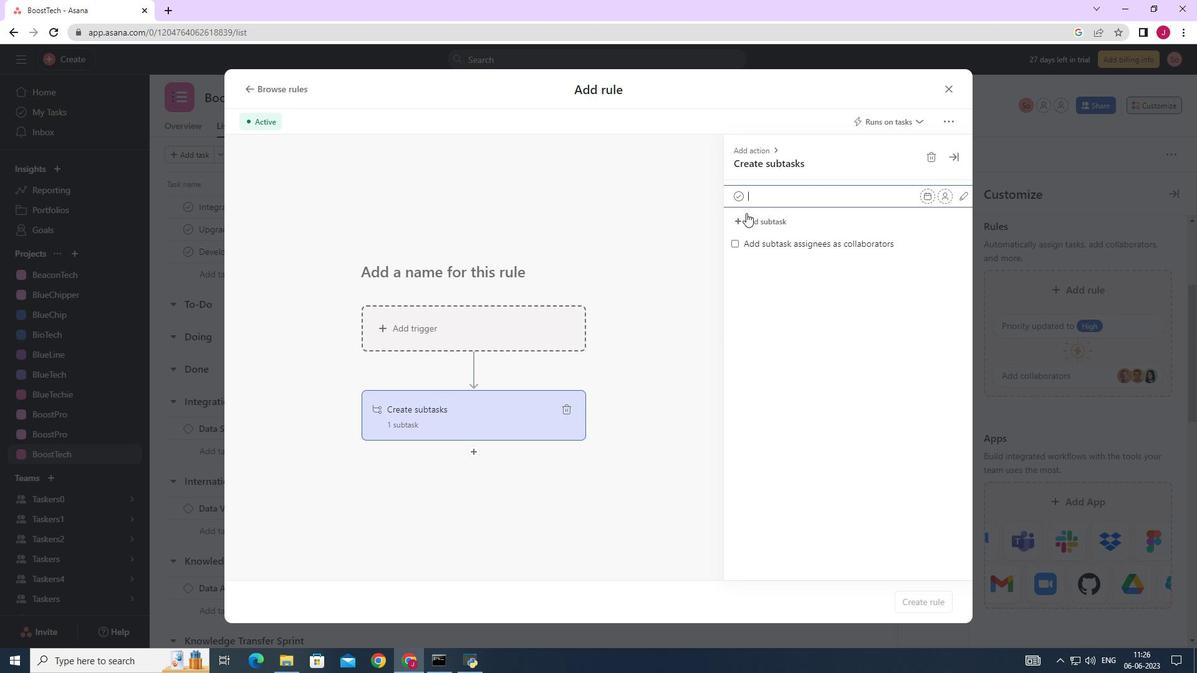 
Action: Key pressed <Key.caps_lock>G<Key.caps_lock>ather<Key.space>and<Key.space><Key.caps_lock>AN<Key.backspace><Key.caps_lock>nalyse<Key.space><Key.caps_lock>R<Key.caps_lock>equirements<Key.enter><Key.caps_lock>D<Key.caps_lock>esign<Key.space>
Screenshot: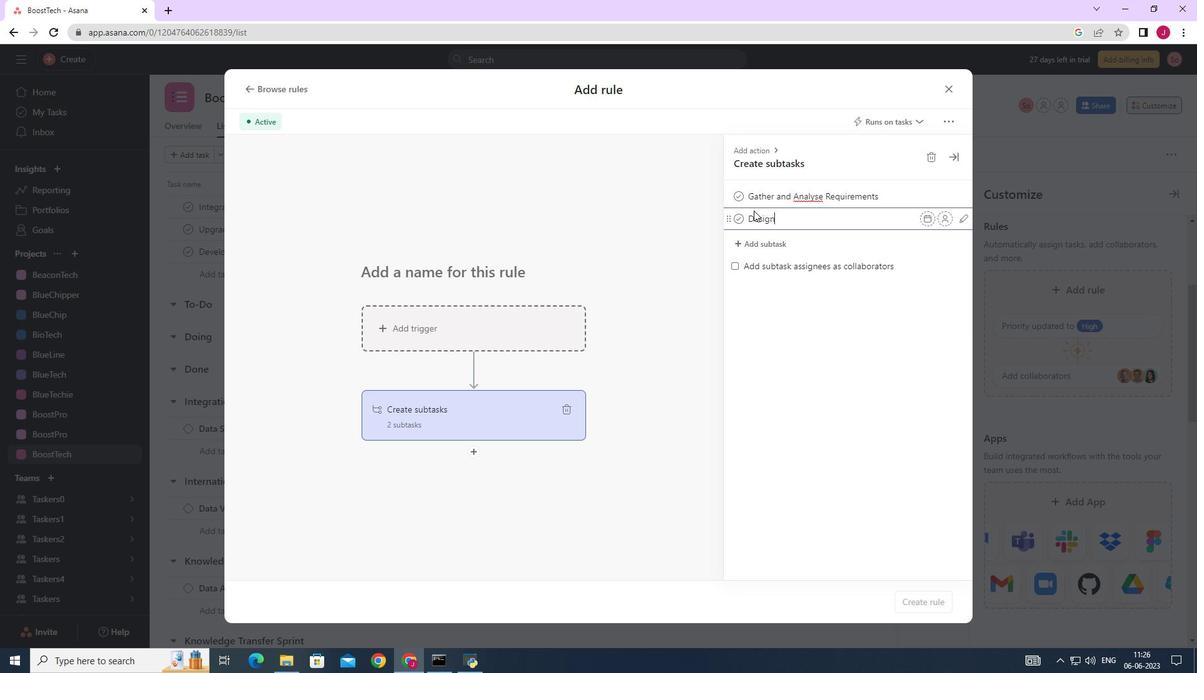 
Action: Mouse moved to (805, 273)
Screenshot: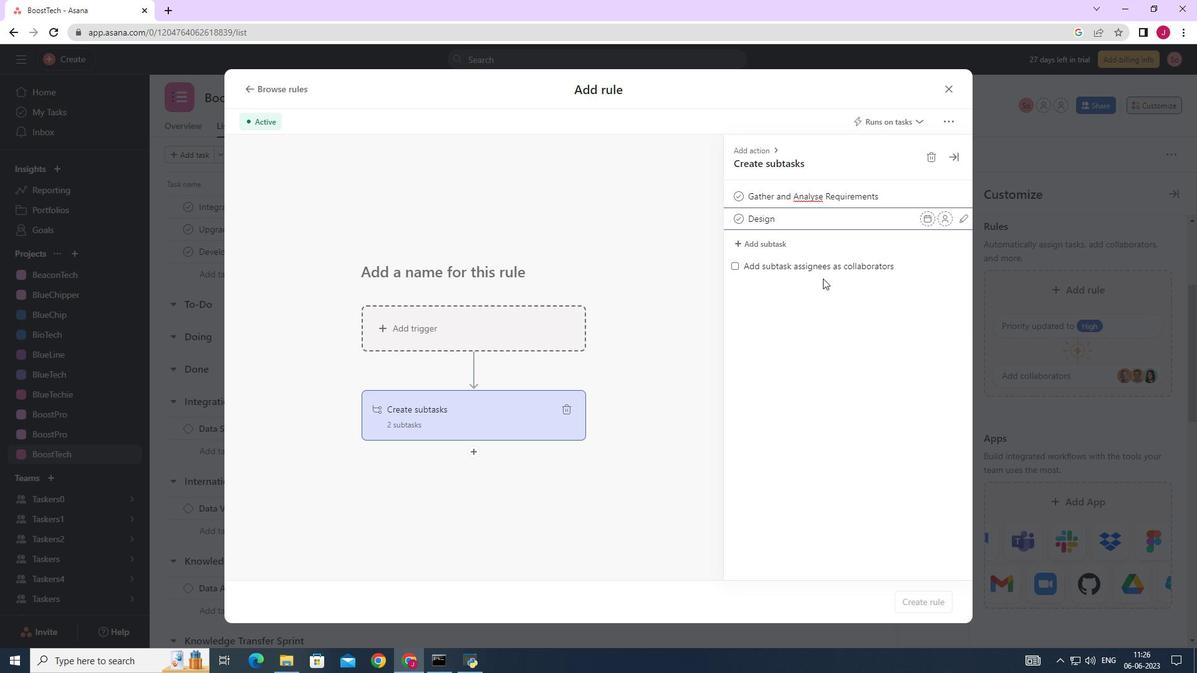 
Action: Key pressed and<Key.space><Key.caps_lock>I<Key.caps_lock>mplement<Key.space><Key.caps_lock>S<Key.caps_lock>olution<Key.enter><Key.caps_lock>S<Key.caps_lock>ystem<Key.space><Key.caps_lock>T<Key.caps_lock>est<Key.space>and<Key.space>aa<Key.backspace><Key.backspace><Key.caps_lock>UAT<Key.enter><Key.caps_lock><Key.caps_lock>R<Key.caps_lock>elease<Key.space>to<Key.space>production<Key.space>/<Key.space><Key.caps_lock>G<Key.caps_lock>o<Key.space><Key.caps_lock>L<Key.caps_lock>ive<Key.enter>
Screenshot: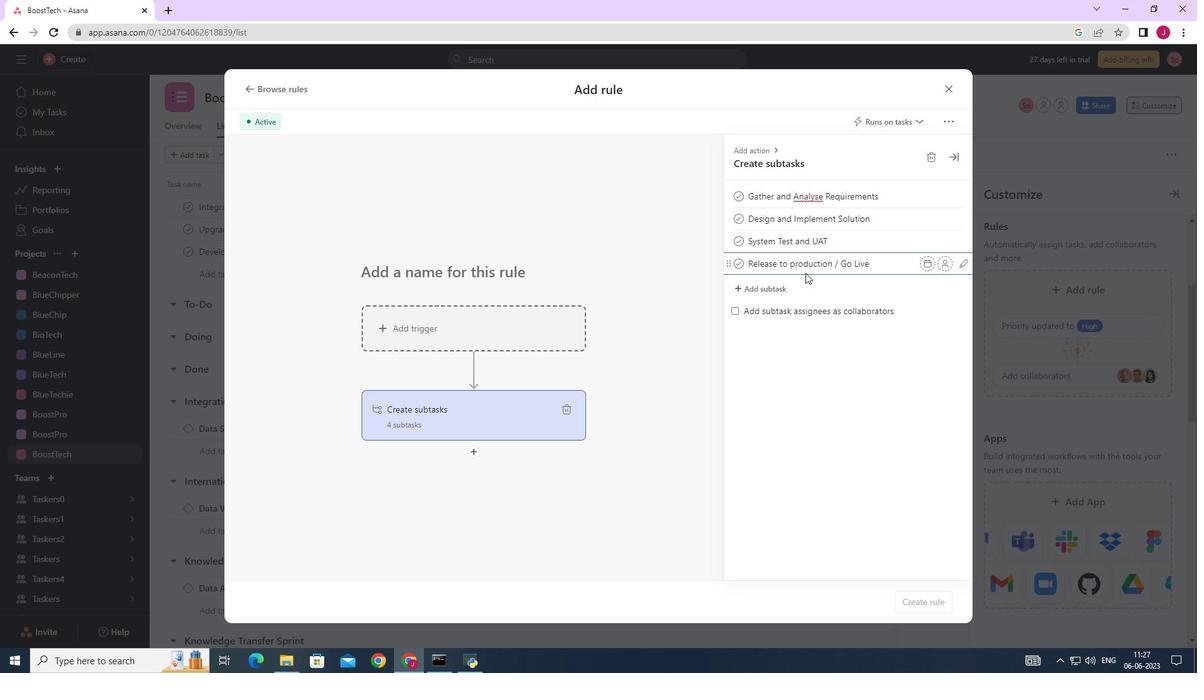 
Action: Mouse moved to (950, 87)
Screenshot: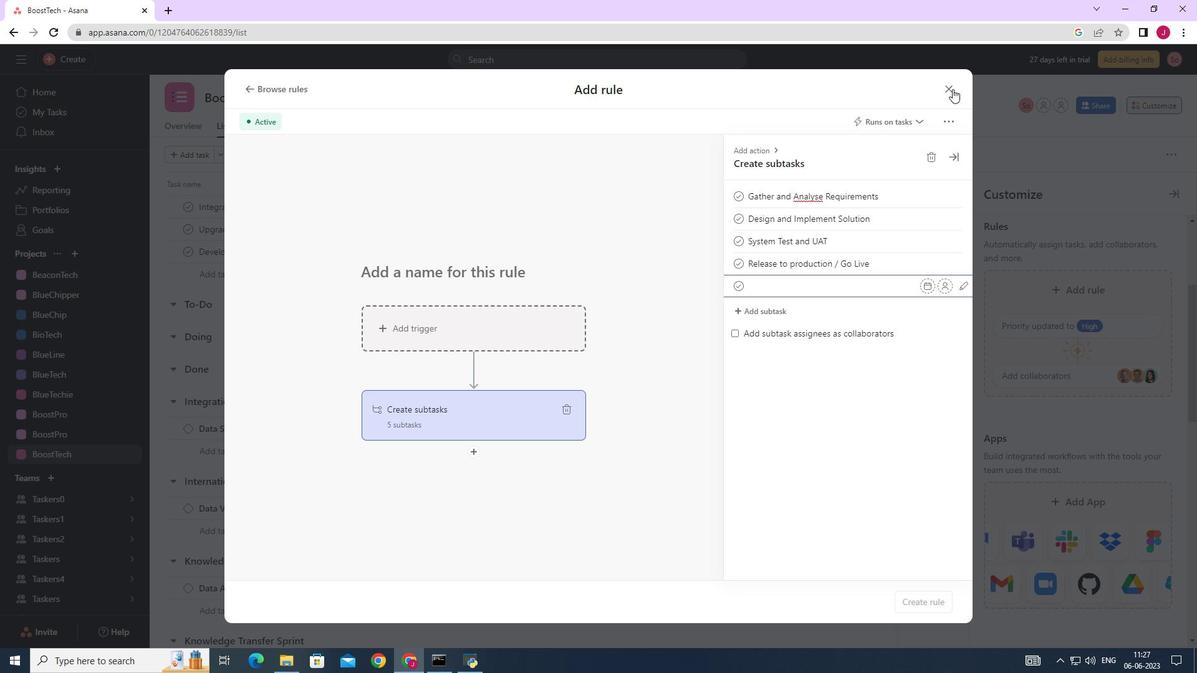 
Action: Mouse pressed left at (950, 87)
Screenshot: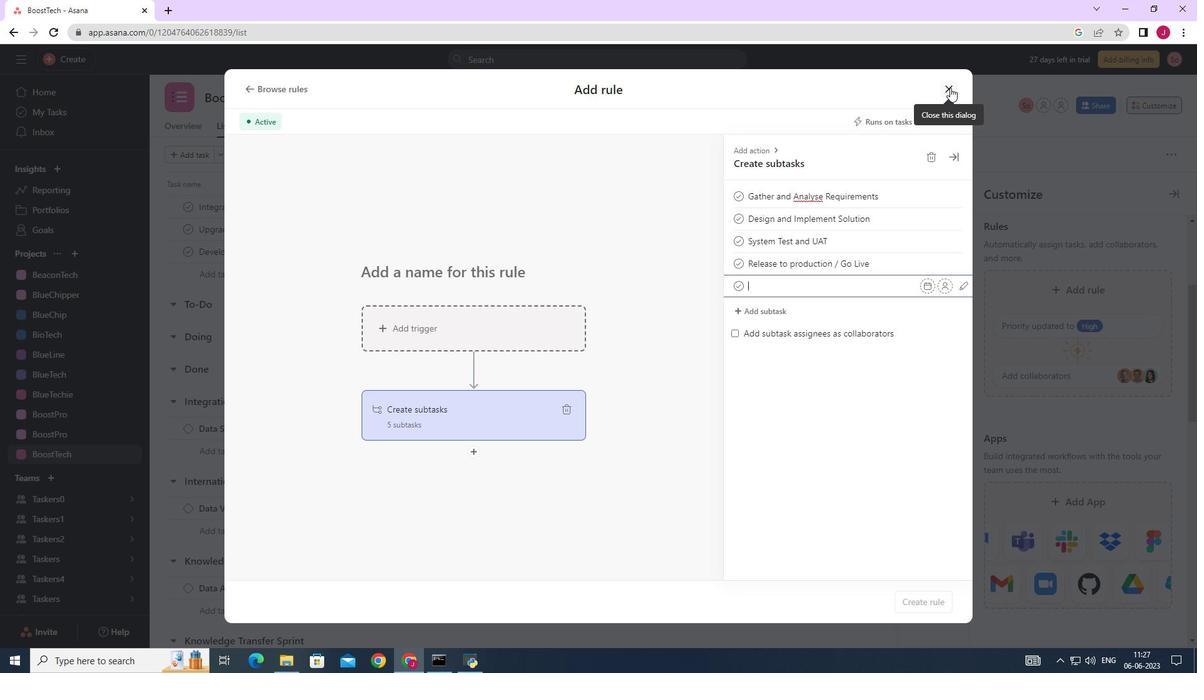 
Action: Mouse moved to (938, 90)
Screenshot: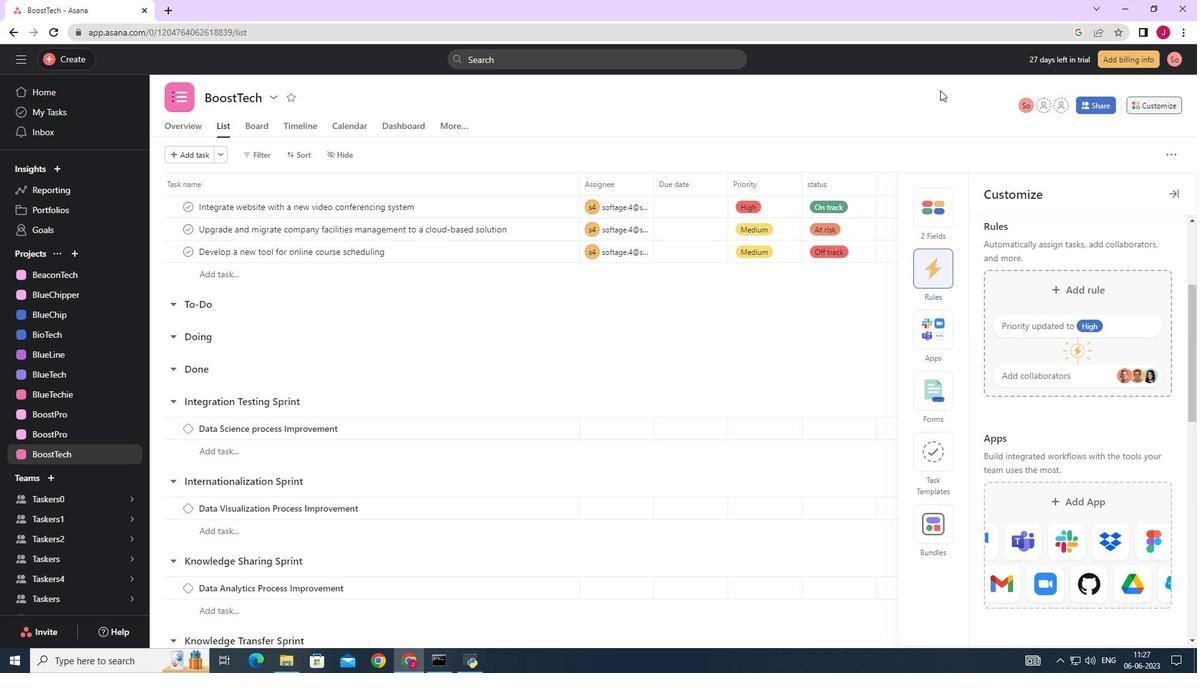 
